 Task: Find connections with filter location Khāpa with filter topic #productmanagementwith filter profile language German with filter current company Boston Consulting Group (BCG) with filter school G. Pulla Reddy Engineering College with filter industry Space Research and Technology with filter service category Immigration Law with filter keywords title Carpenter
Action: Mouse moved to (268, 193)
Screenshot: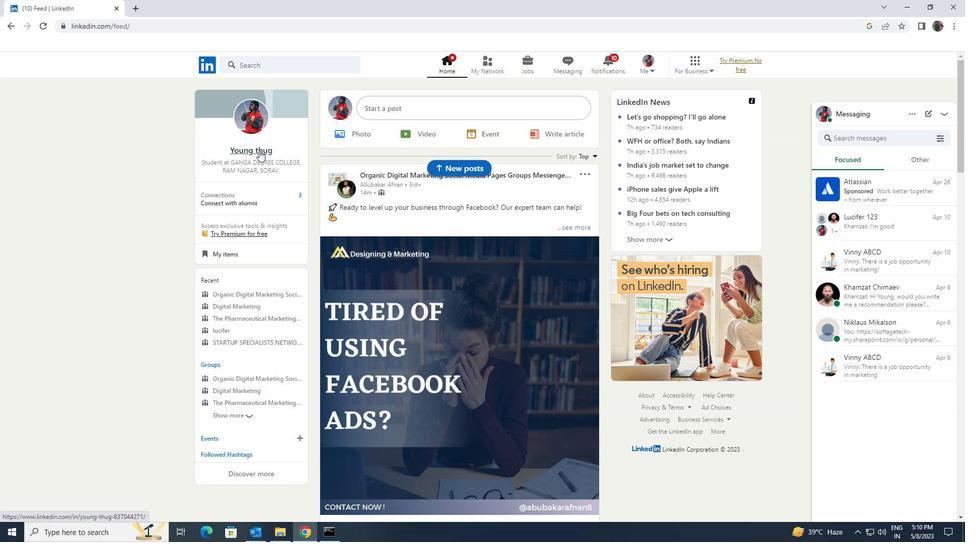 
Action: Mouse pressed left at (268, 193)
Screenshot: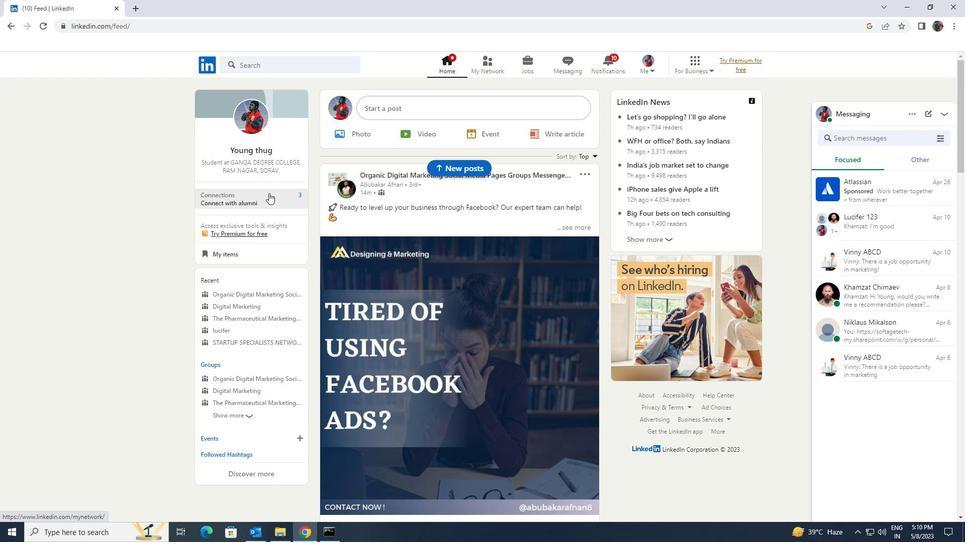 
Action: Mouse moved to (258, 120)
Screenshot: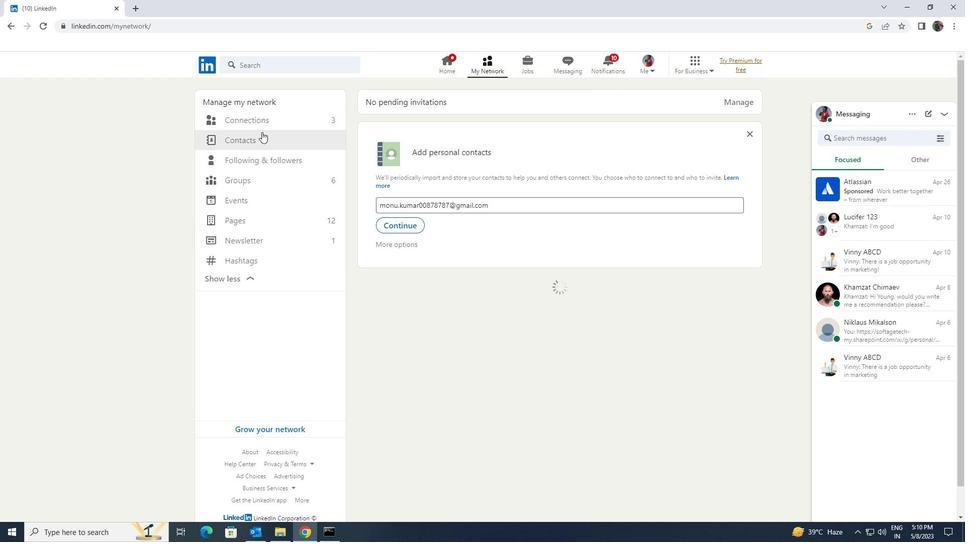 
Action: Mouse pressed left at (258, 120)
Screenshot: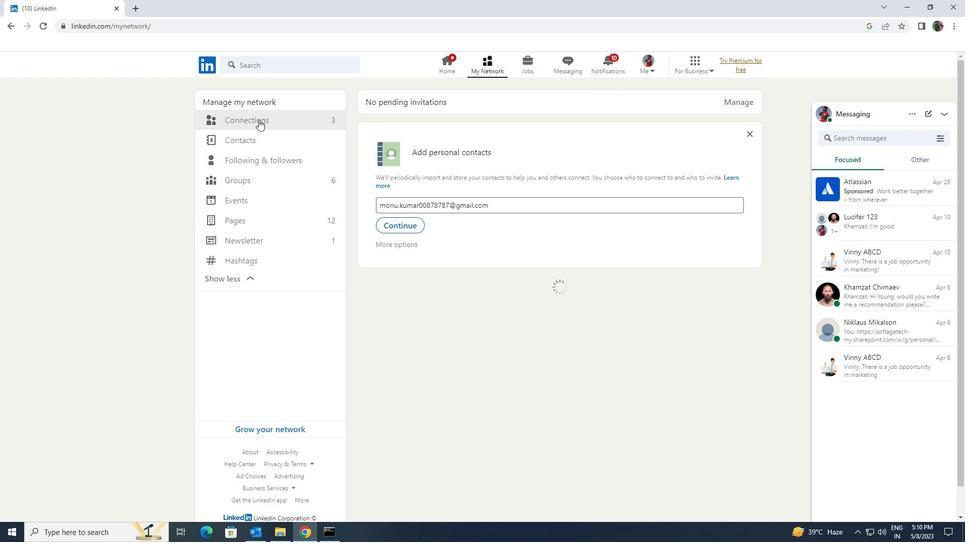 
Action: Mouse moved to (559, 124)
Screenshot: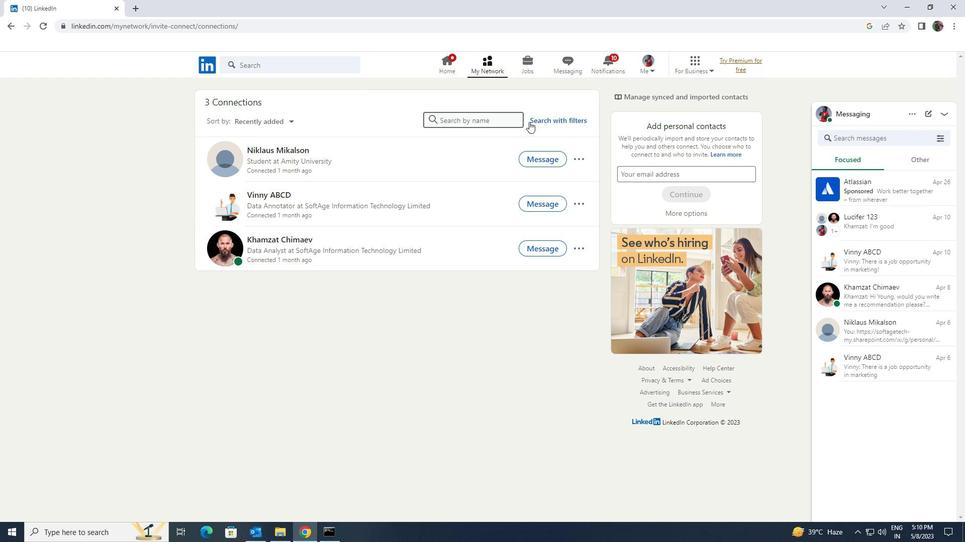
Action: Mouse pressed left at (559, 124)
Screenshot: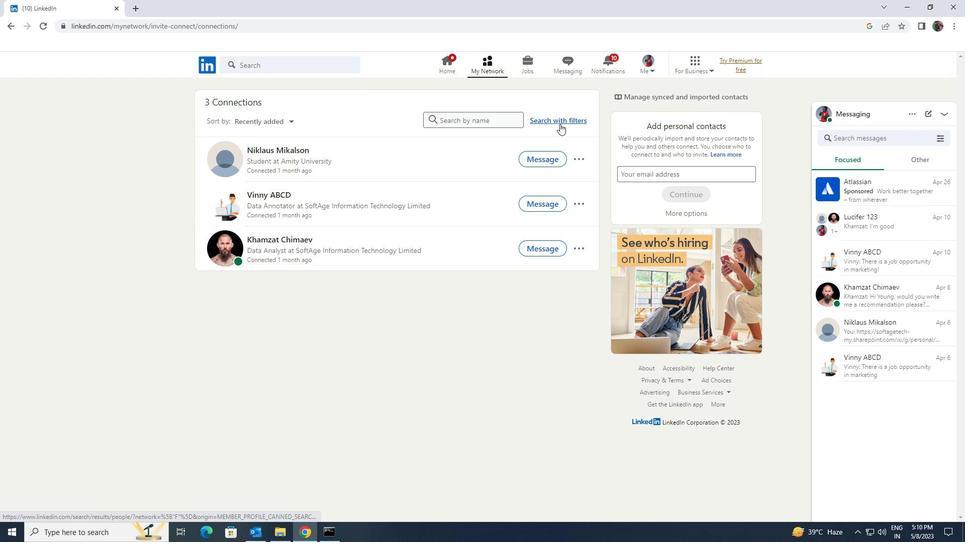 
Action: Mouse moved to (515, 93)
Screenshot: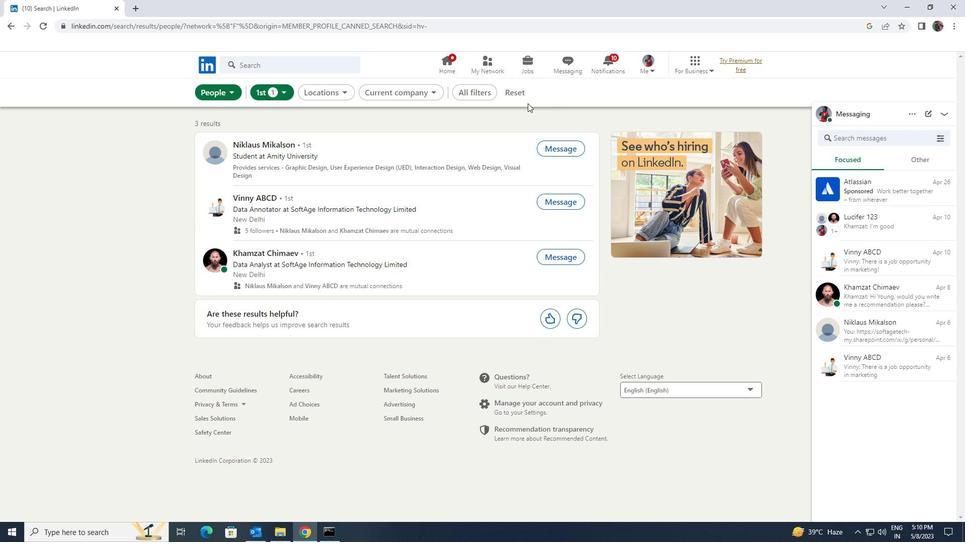 
Action: Mouse pressed left at (515, 93)
Screenshot: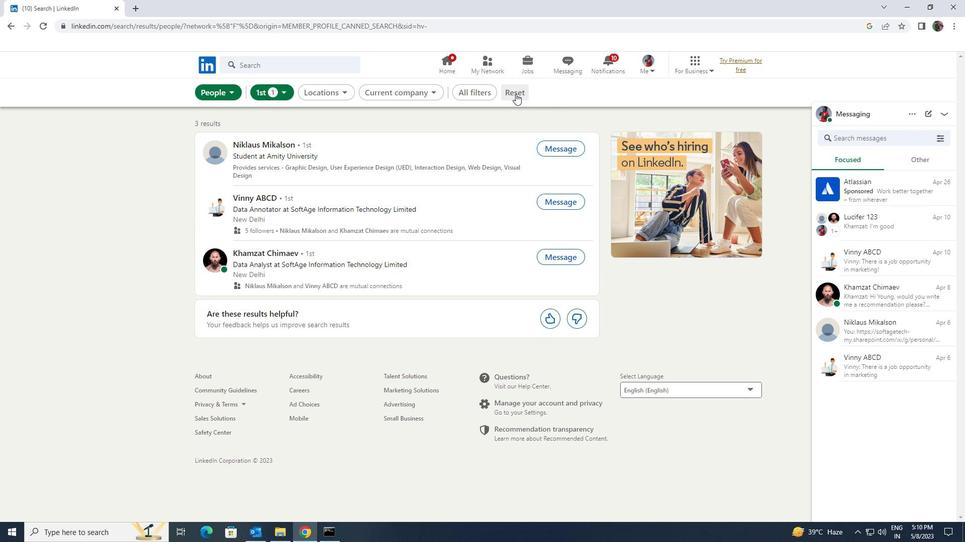 
Action: Mouse moved to (491, 92)
Screenshot: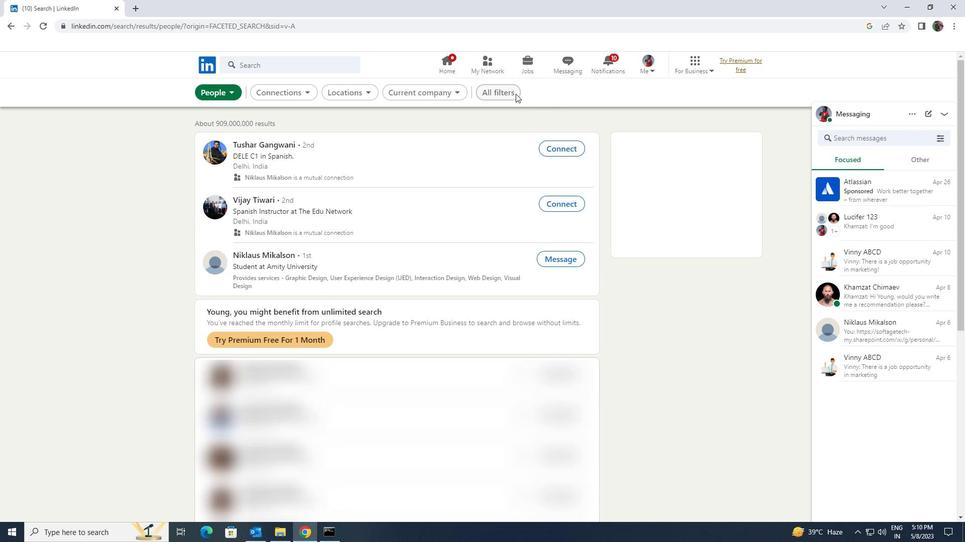 
Action: Mouse pressed left at (491, 92)
Screenshot: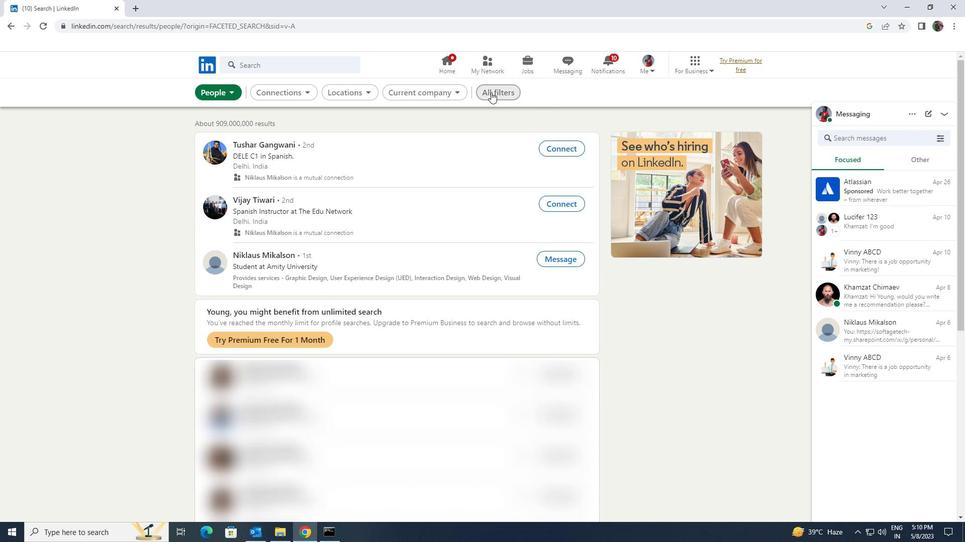 
Action: Mouse moved to (832, 389)
Screenshot: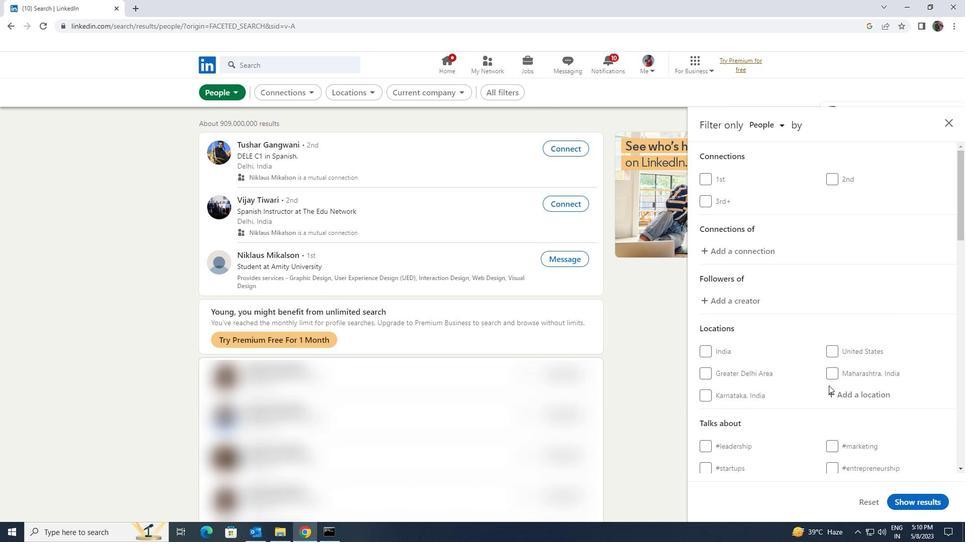 
Action: Mouse pressed left at (832, 389)
Screenshot: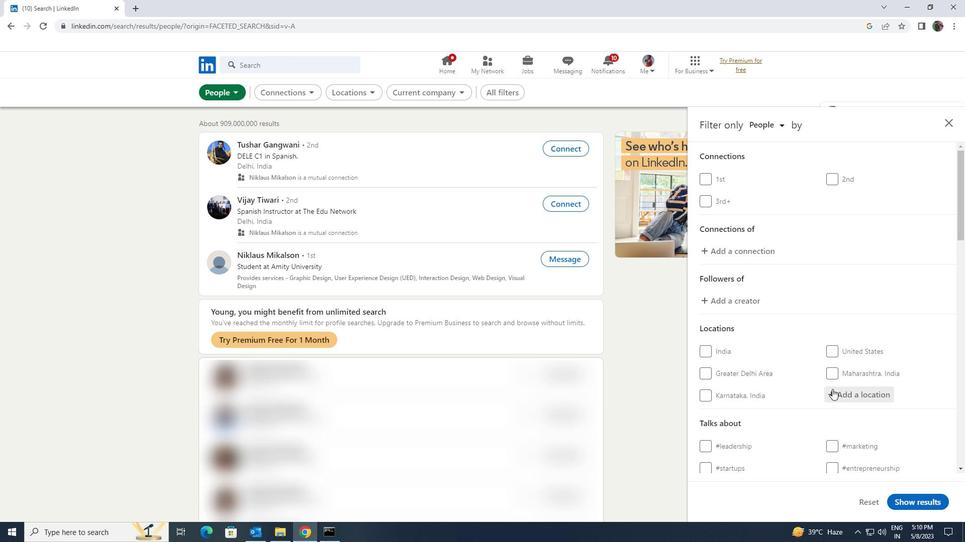 
Action: Mouse moved to (820, 380)
Screenshot: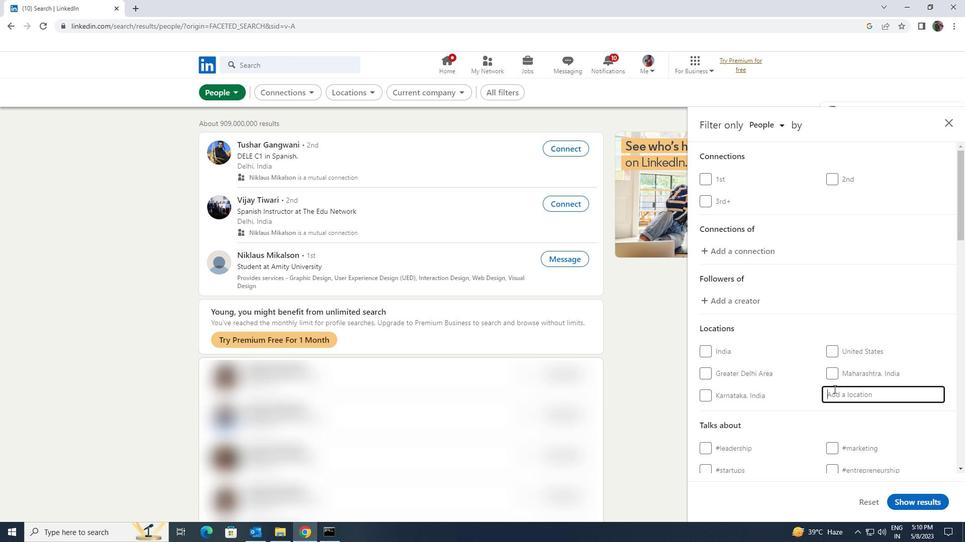 
Action: Key pressed <Key.shift><Key.shift><Key.shift><Key.shift><Key.shift><Key.shift>KHAPA
Screenshot: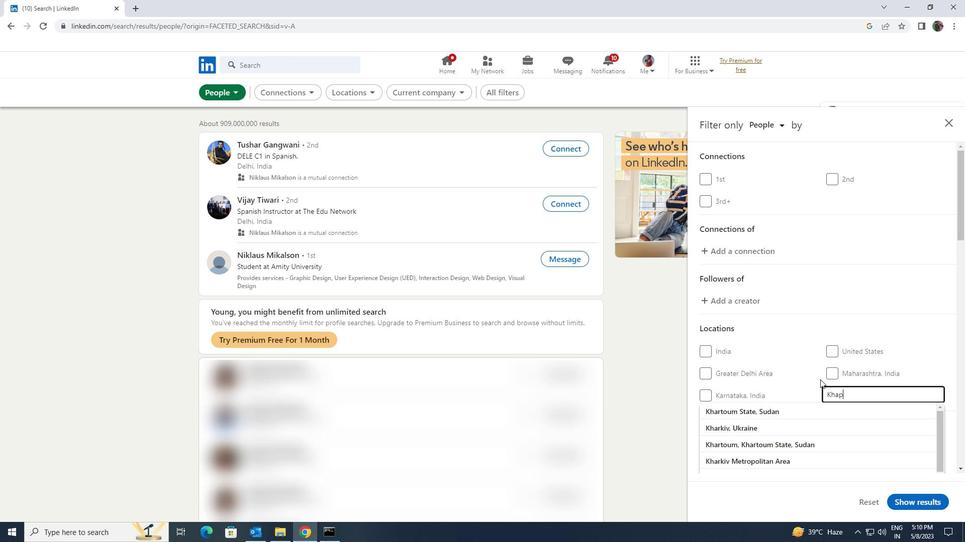 
Action: Mouse moved to (817, 403)
Screenshot: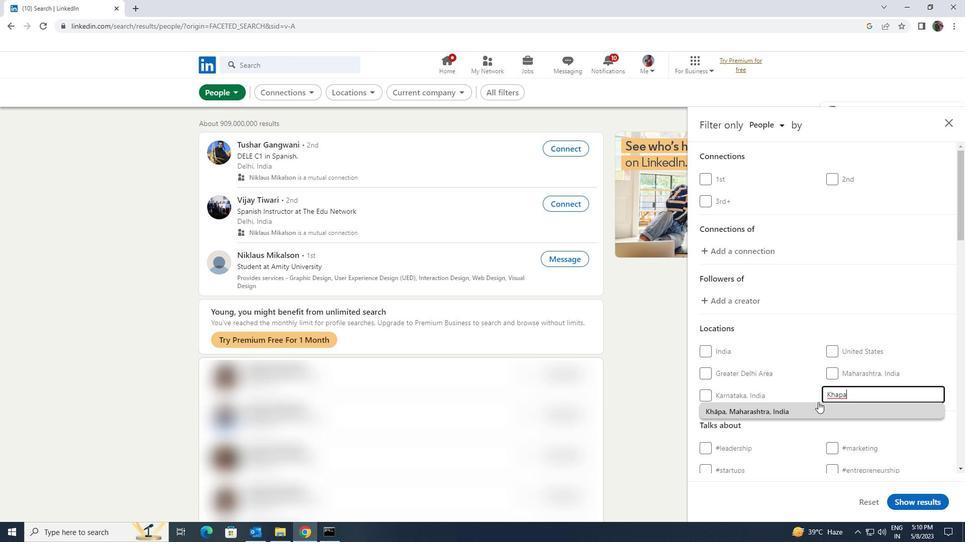 
Action: Mouse pressed left at (817, 403)
Screenshot: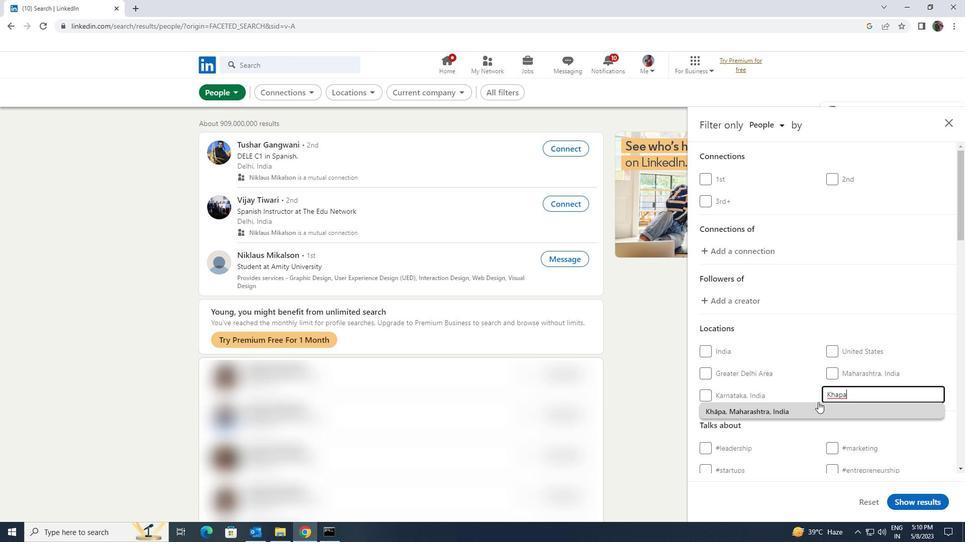 
Action: Mouse scrolled (817, 403) with delta (0, 0)
Screenshot: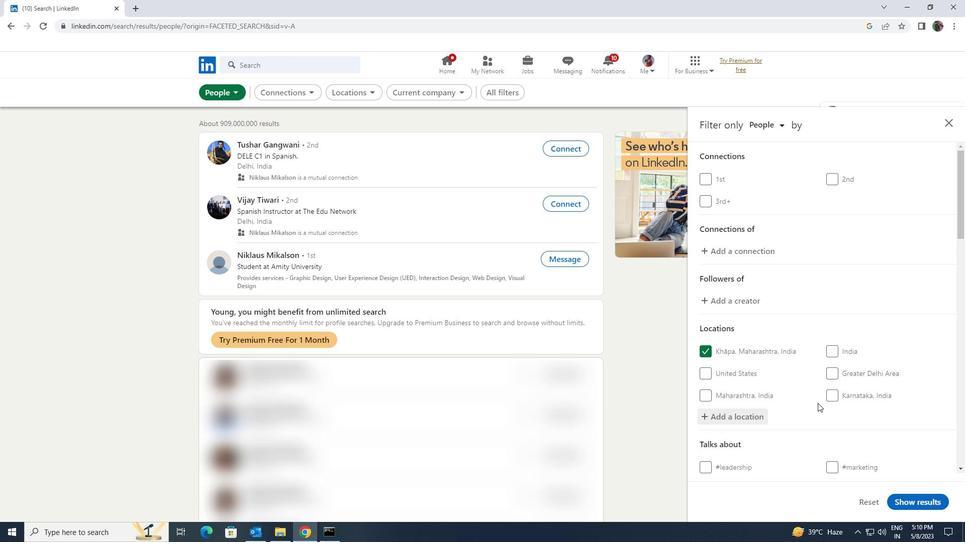 
Action: Mouse scrolled (817, 403) with delta (0, 0)
Screenshot: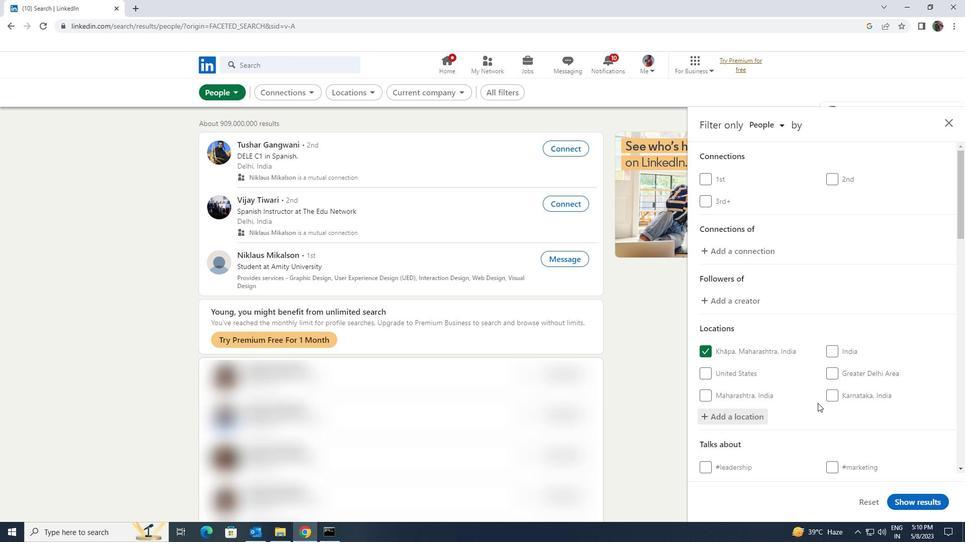 
Action: Mouse moved to (829, 407)
Screenshot: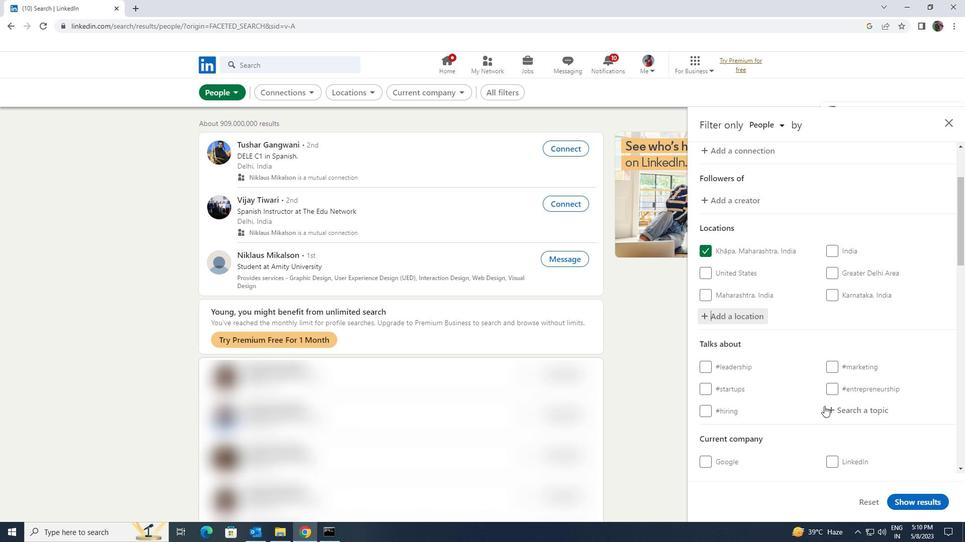 
Action: Mouse pressed left at (829, 407)
Screenshot: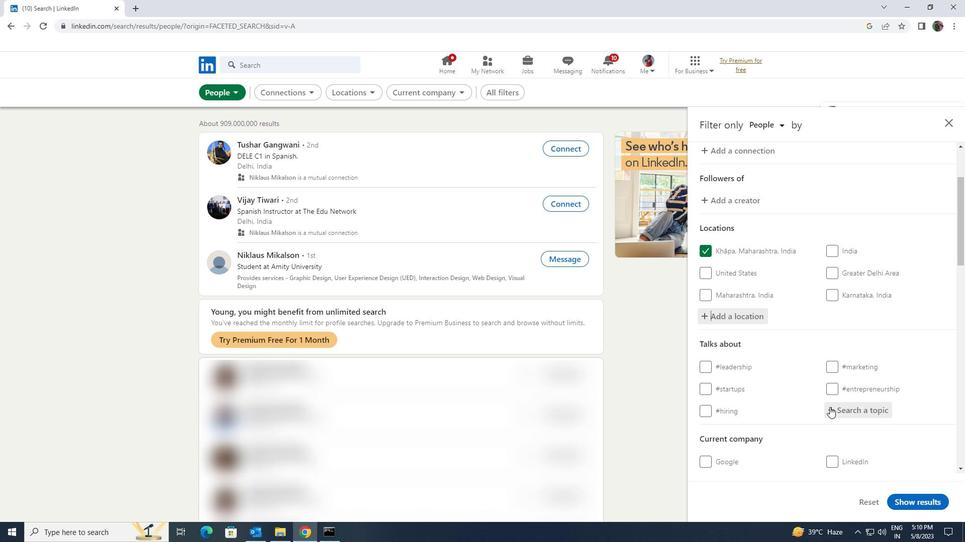 
Action: Key pressed <Key.shift><Key.shift><Key.shift><Key.shift><Key.shift><Key.shift><Key.shift>PRODUCTMNA<Key.backspace><Key.backspace>
Screenshot: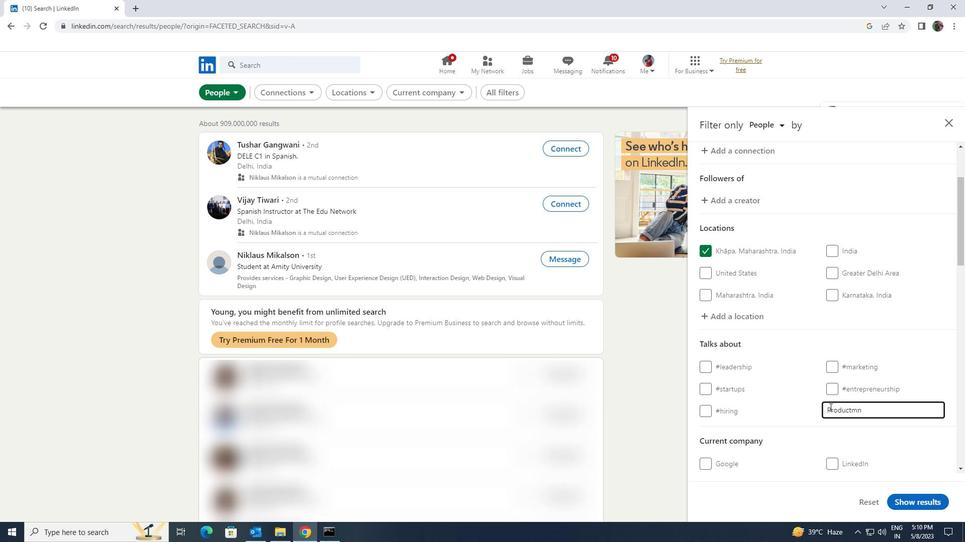 
Action: Mouse moved to (821, 418)
Screenshot: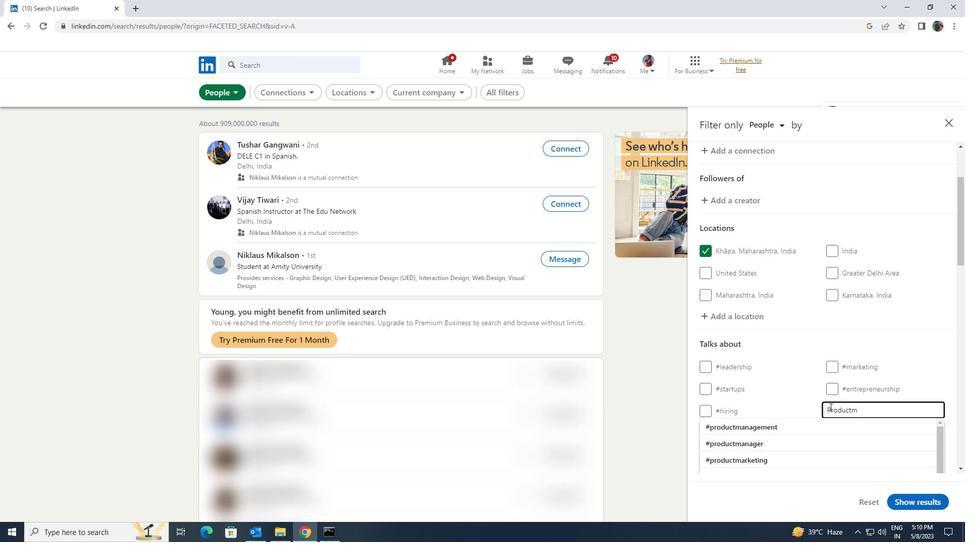 
Action: Mouse pressed left at (821, 418)
Screenshot: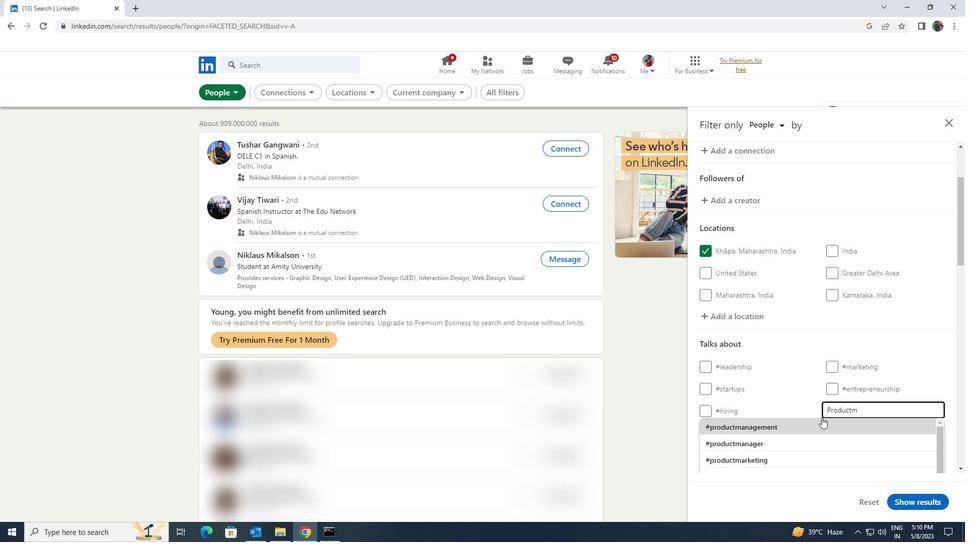 
Action: Mouse scrolled (821, 417) with delta (0, 0)
Screenshot: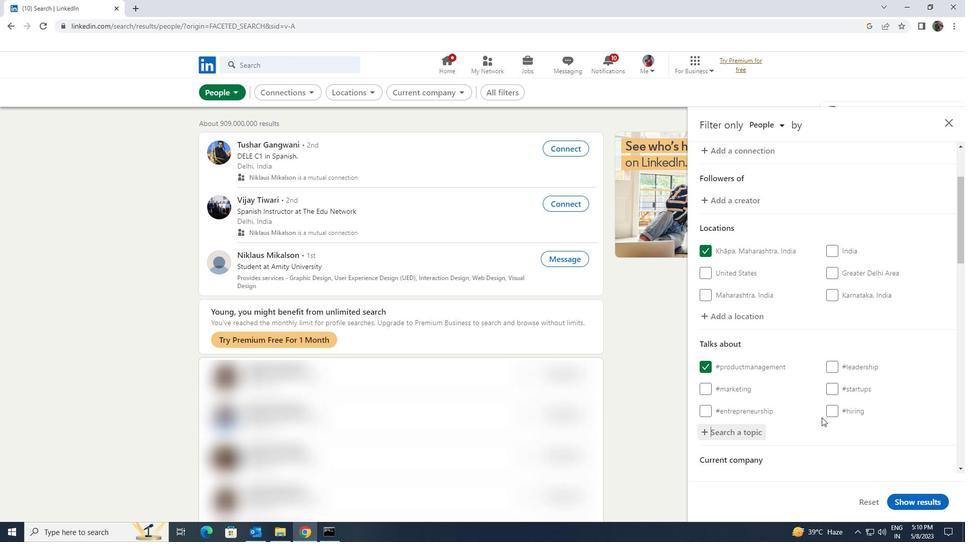 
Action: Mouse scrolled (821, 417) with delta (0, 0)
Screenshot: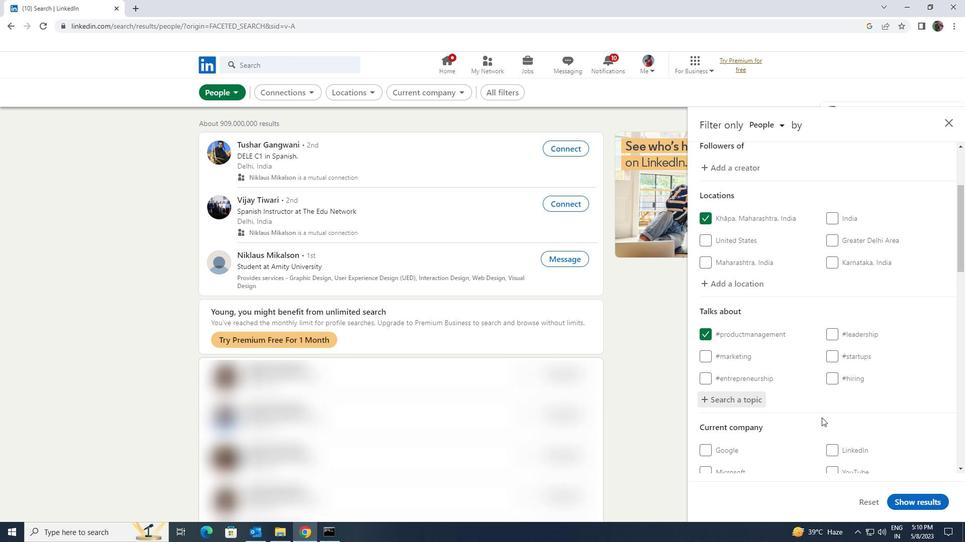 
Action: Mouse scrolled (821, 417) with delta (0, 0)
Screenshot: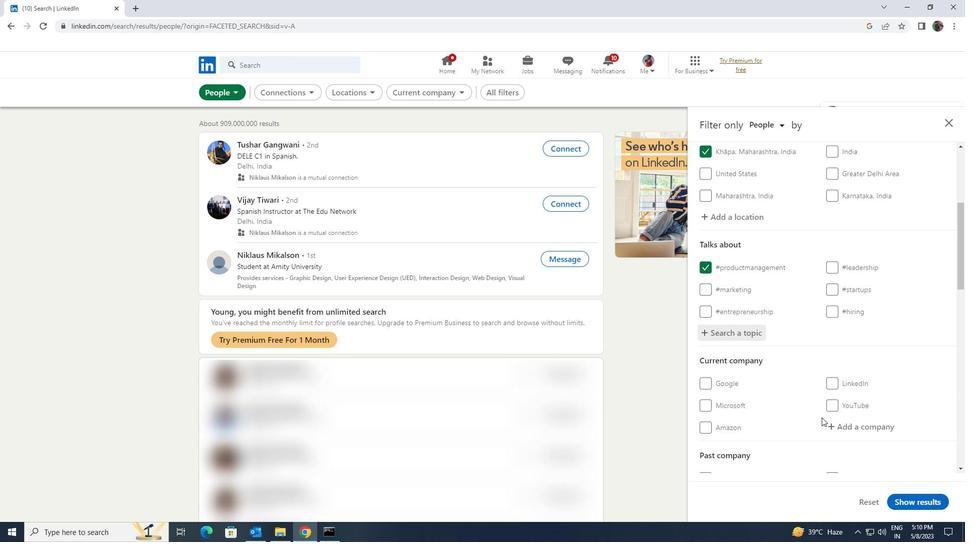 
Action: Mouse scrolled (821, 417) with delta (0, 0)
Screenshot: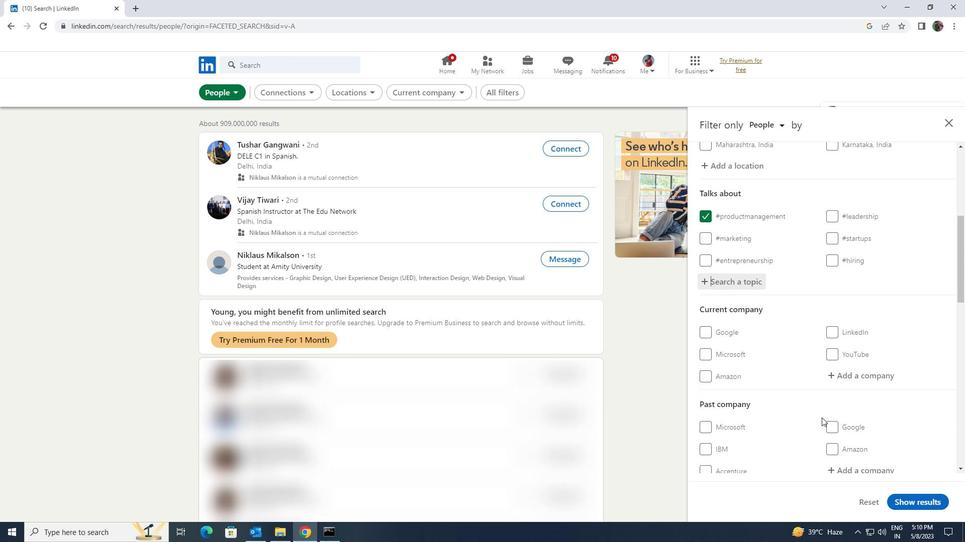 
Action: Mouse scrolled (821, 417) with delta (0, 0)
Screenshot: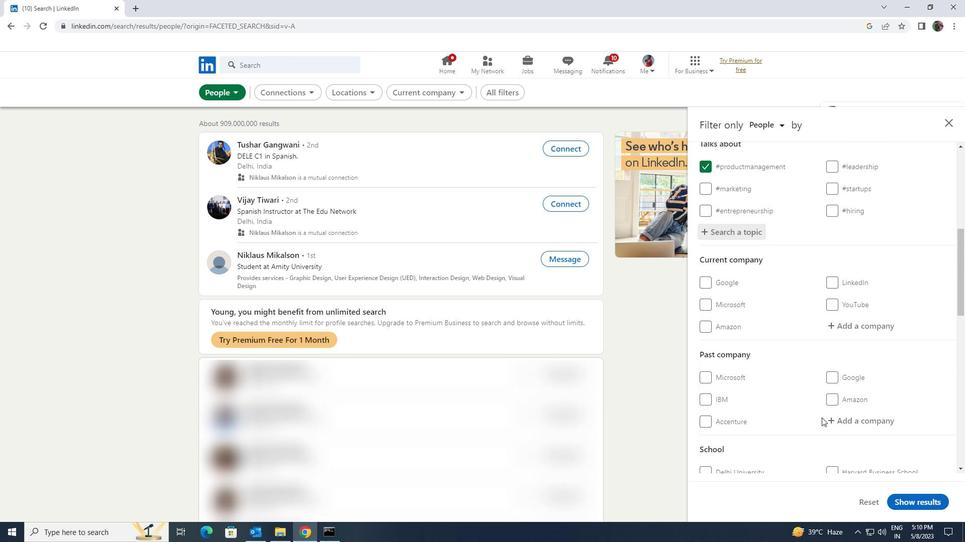 
Action: Mouse scrolled (821, 417) with delta (0, 0)
Screenshot: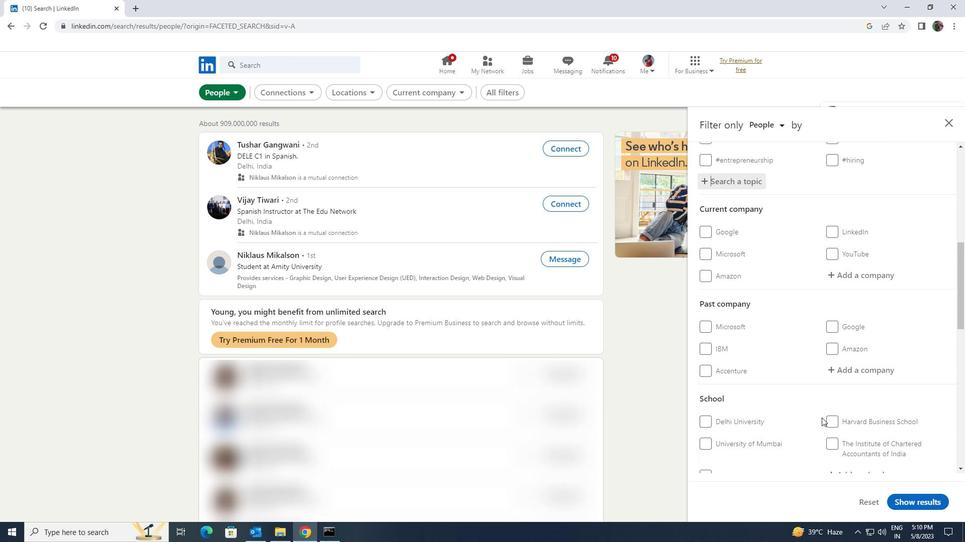 
Action: Mouse scrolled (821, 417) with delta (0, 0)
Screenshot: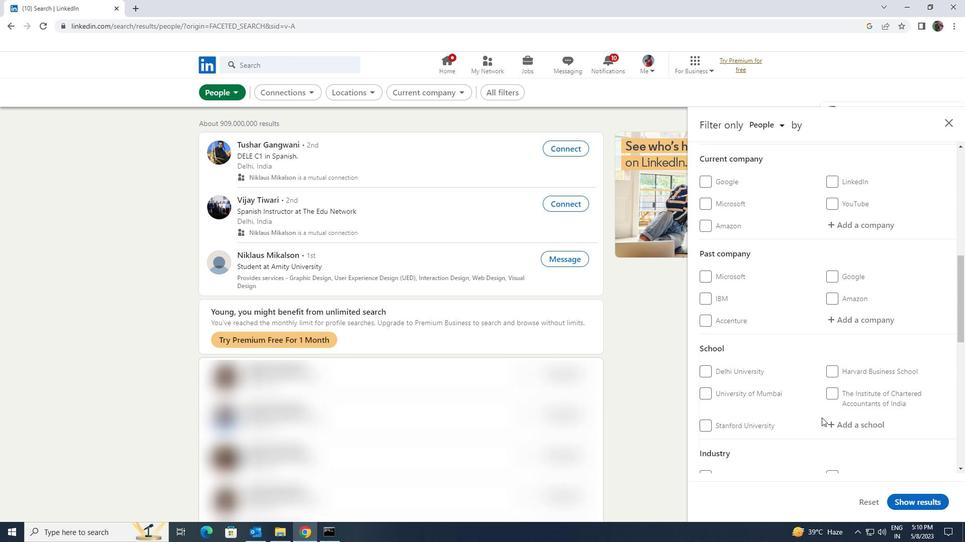 
Action: Mouse scrolled (821, 417) with delta (0, 0)
Screenshot: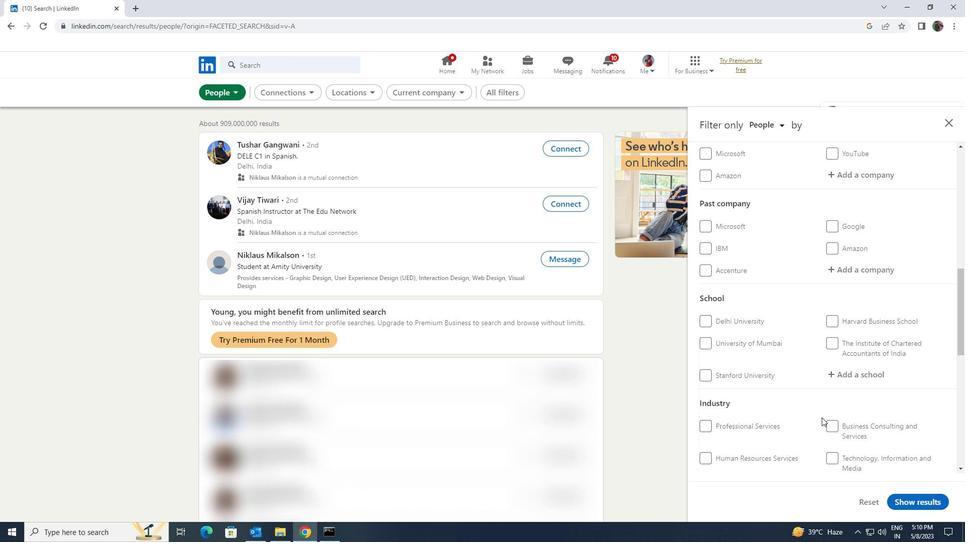
Action: Mouse scrolled (821, 417) with delta (0, 0)
Screenshot: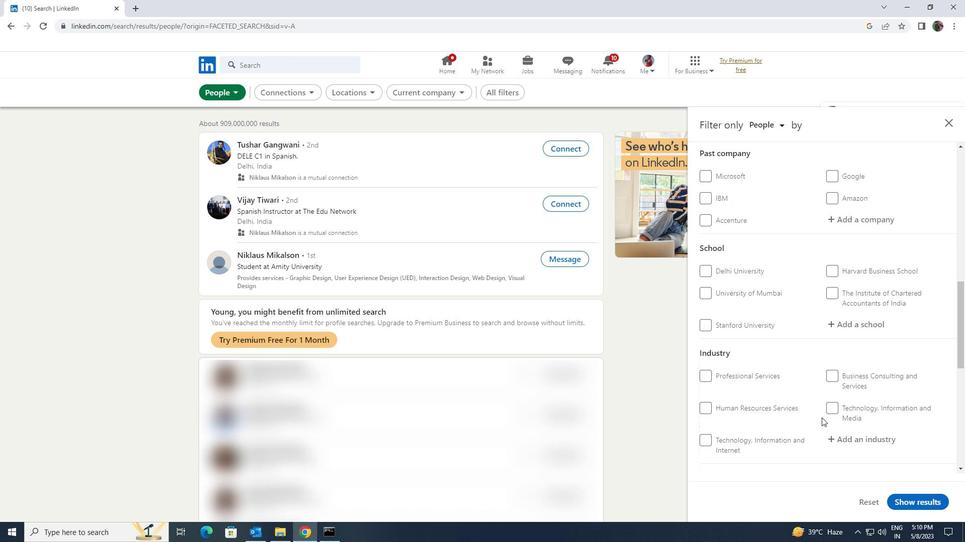 
Action: Mouse scrolled (821, 417) with delta (0, 0)
Screenshot: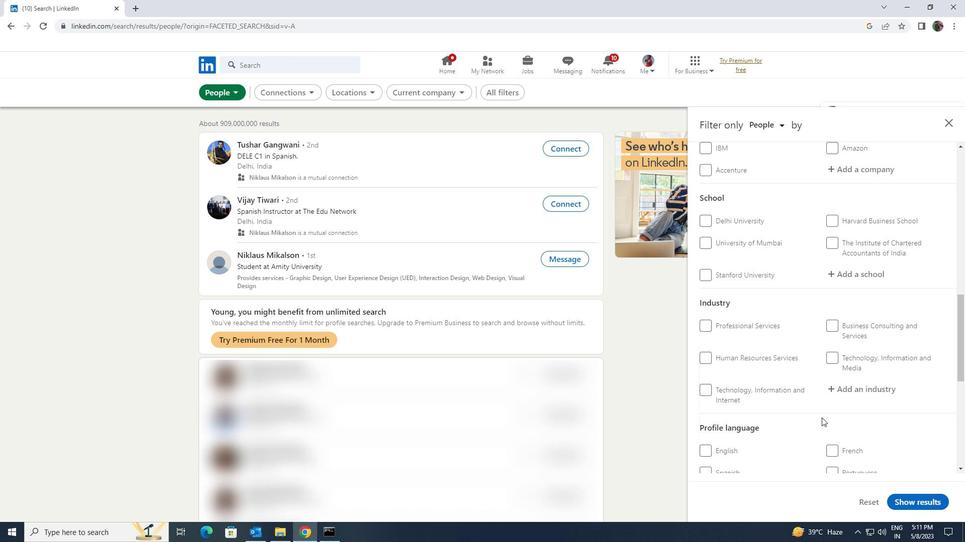 
Action: Mouse moved to (734, 444)
Screenshot: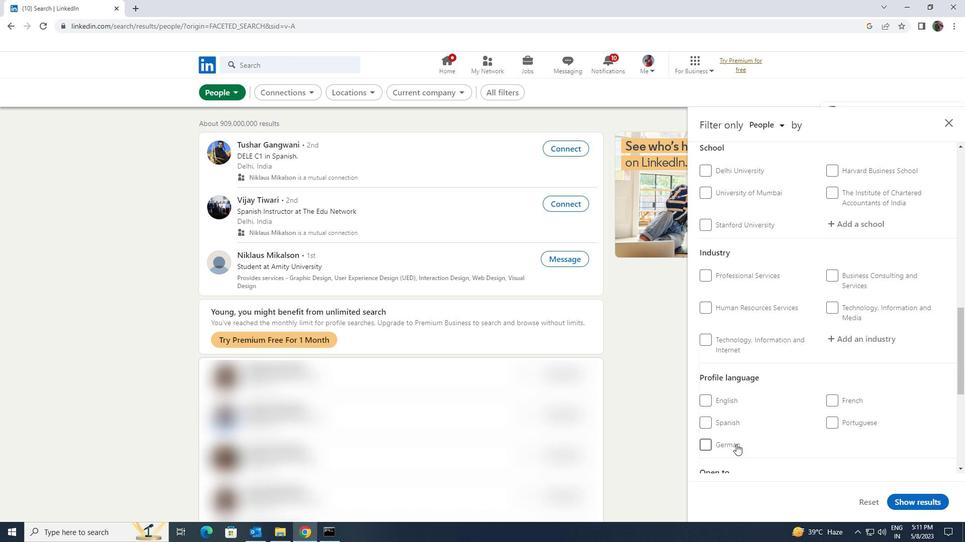 
Action: Mouse pressed left at (734, 444)
Screenshot: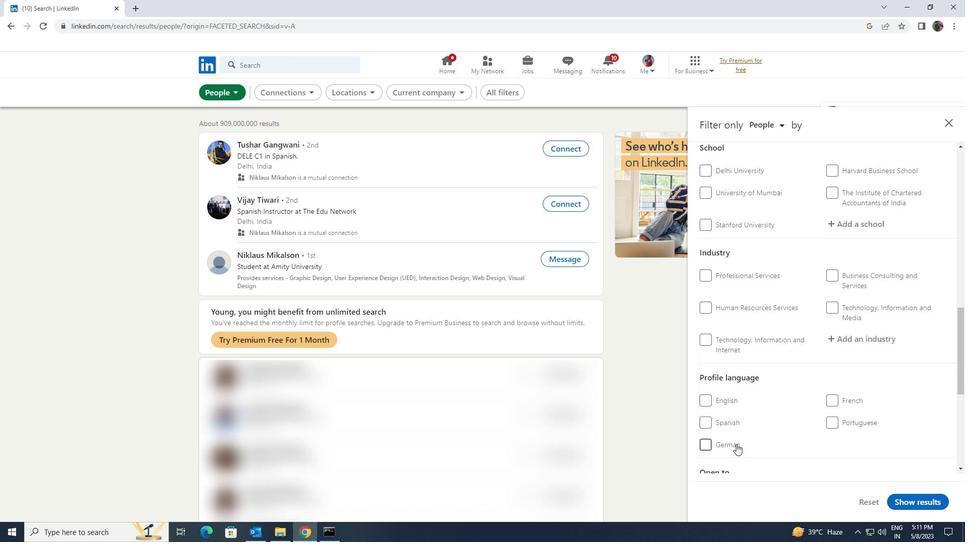 
Action: Mouse moved to (783, 440)
Screenshot: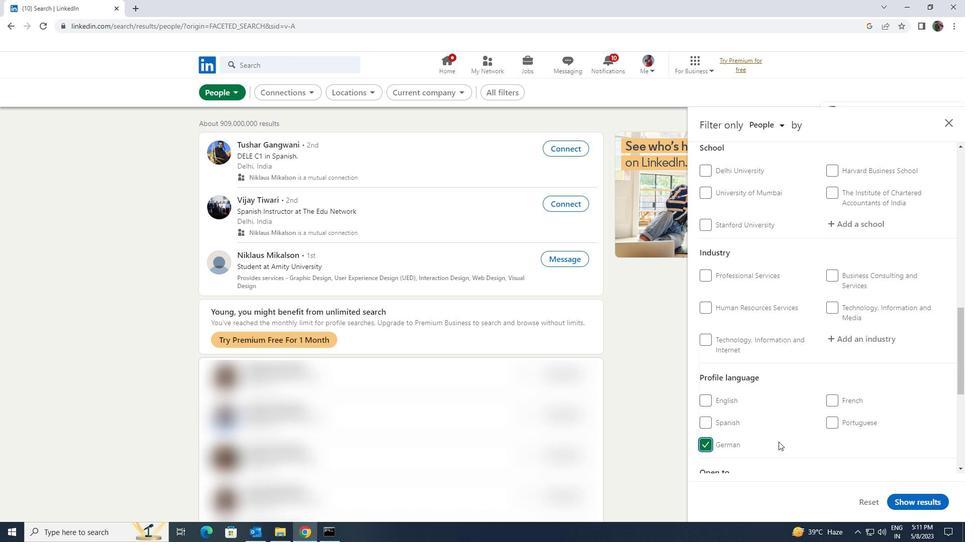 
Action: Mouse scrolled (783, 441) with delta (0, 0)
Screenshot: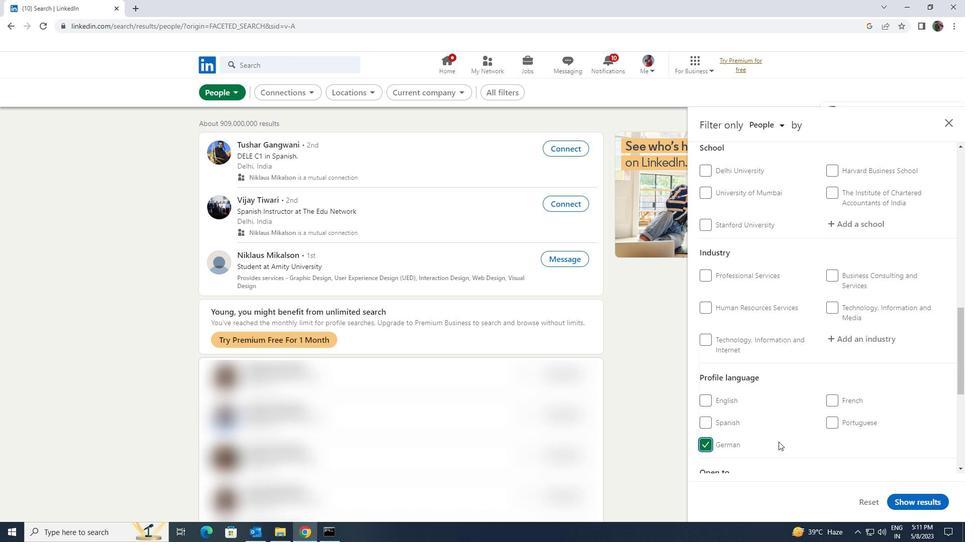 
Action: Mouse scrolled (783, 441) with delta (0, 0)
Screenshot: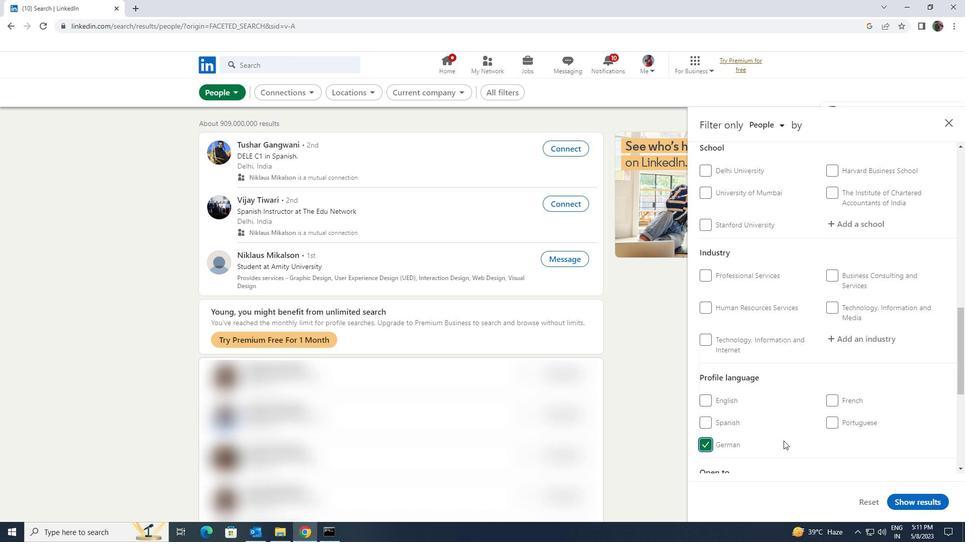 
Action: Mouse scrolled (783, 441) with delta (0, 0)
Screenshot: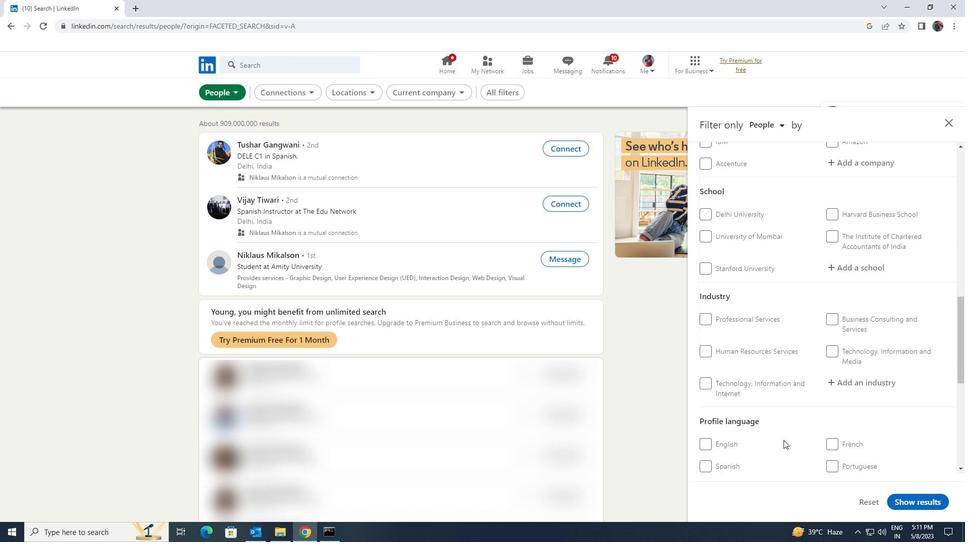 
Action: Mouse scrolled (783, 441) with delta (0, 0)
Screenshot: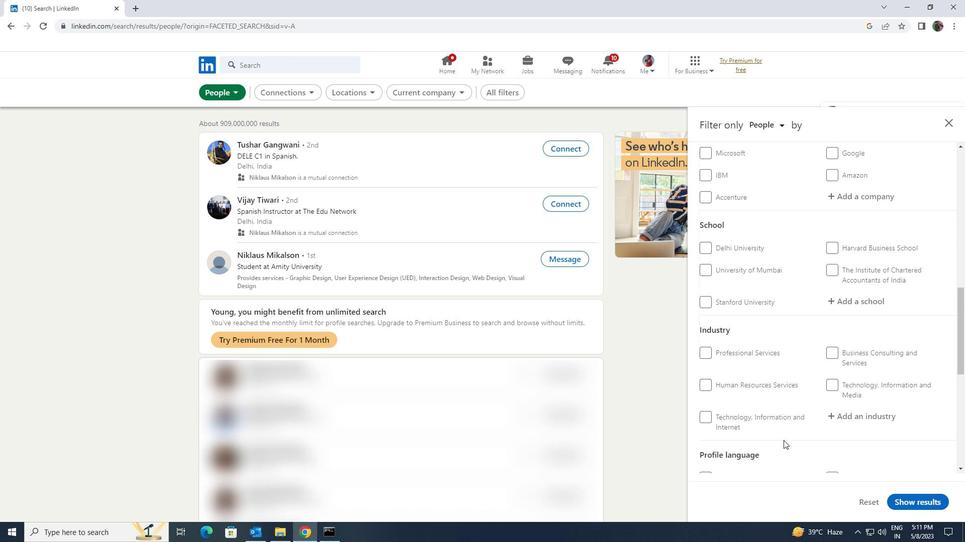 
Action: Mouse scrolled (783, 441) with delta (0, 0)
Screenshot: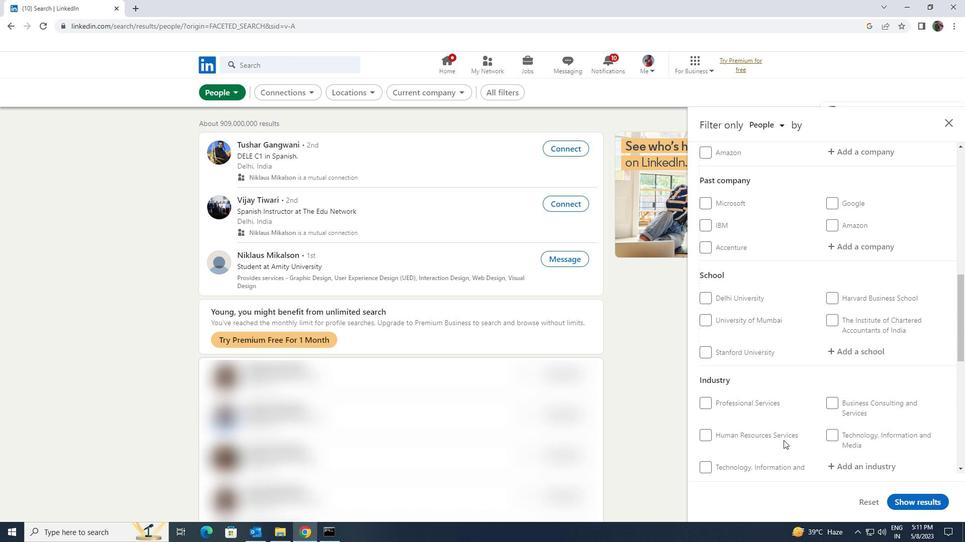 
Action: Mouse scrolled (783, 441) with delta (0, 0)
Screenshot: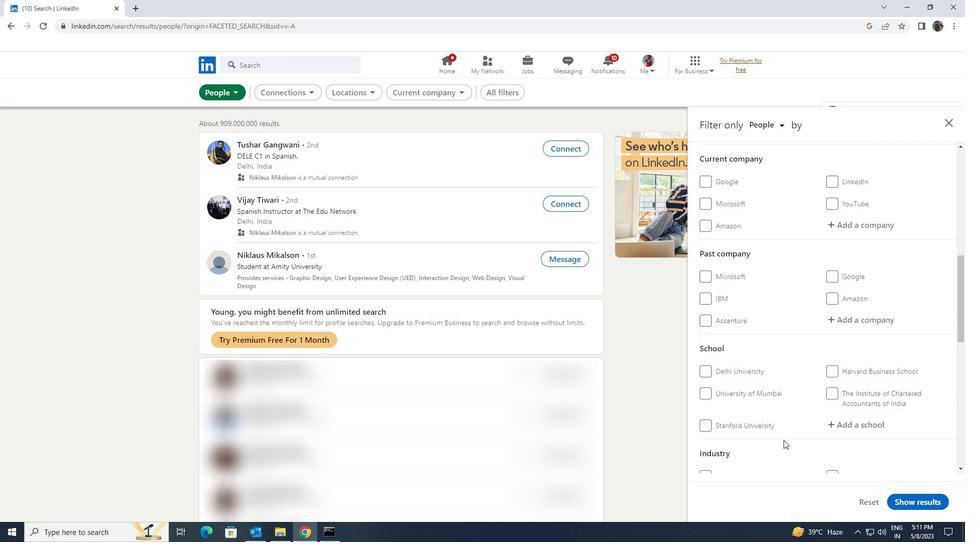 
Action: Mouse scrolled (783, 441) with delta (0, 0)
Screenshot: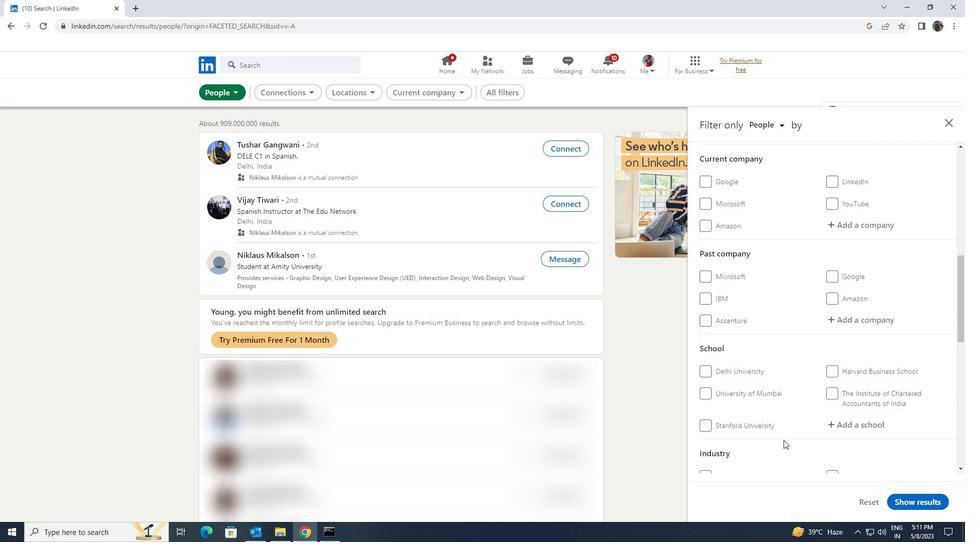 
Action: Mouse scrolled (783, 441) with delta (0, 0)
Screenshot: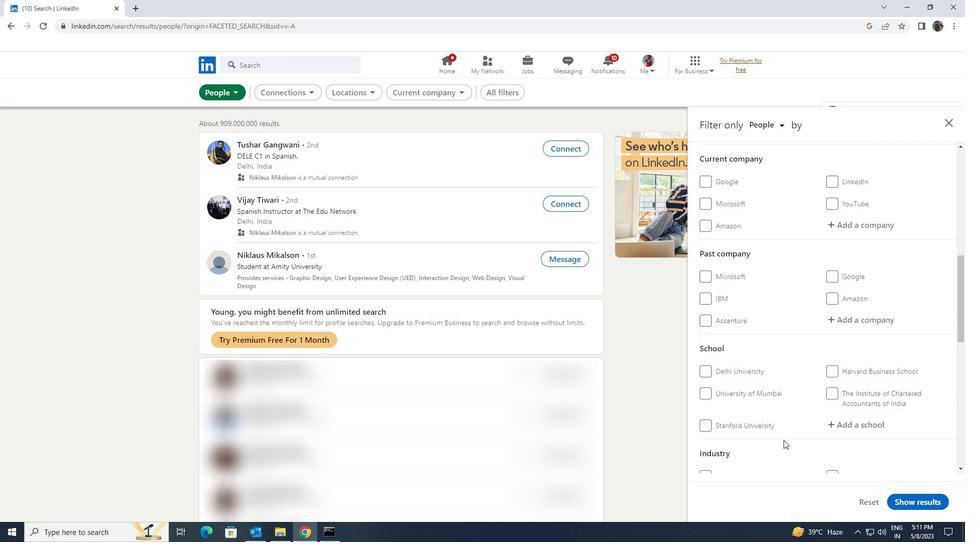 
Action: Mouse moved to (800, 422)
Screenshot: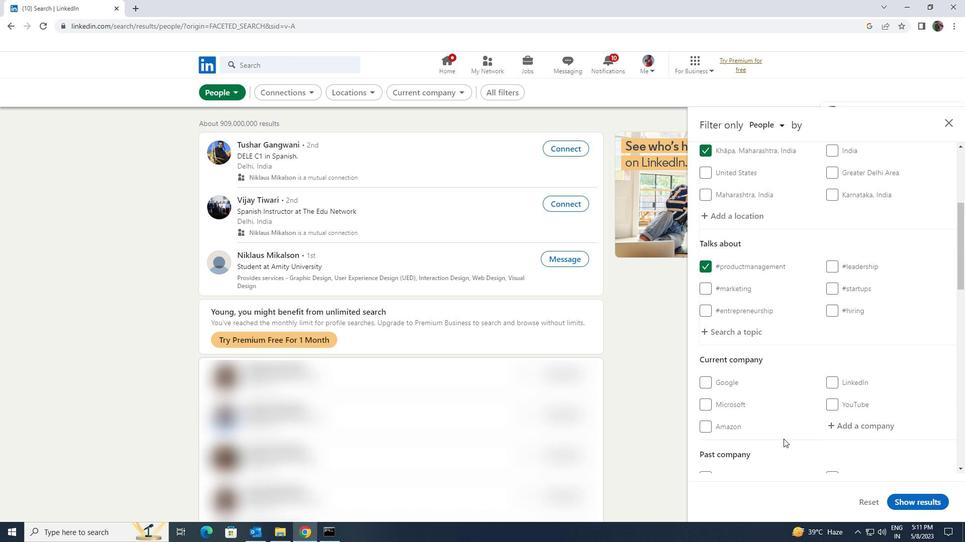 
Action: Mouse scrolled (800, 422) with delta (0, 0)
Screenshot: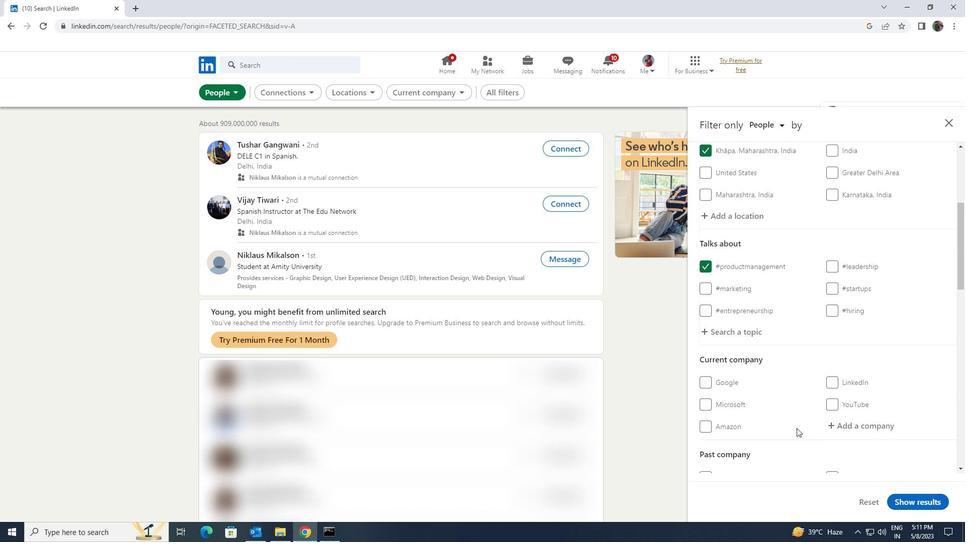 
Action: Mouse moved to (832, 376)
Screenshot: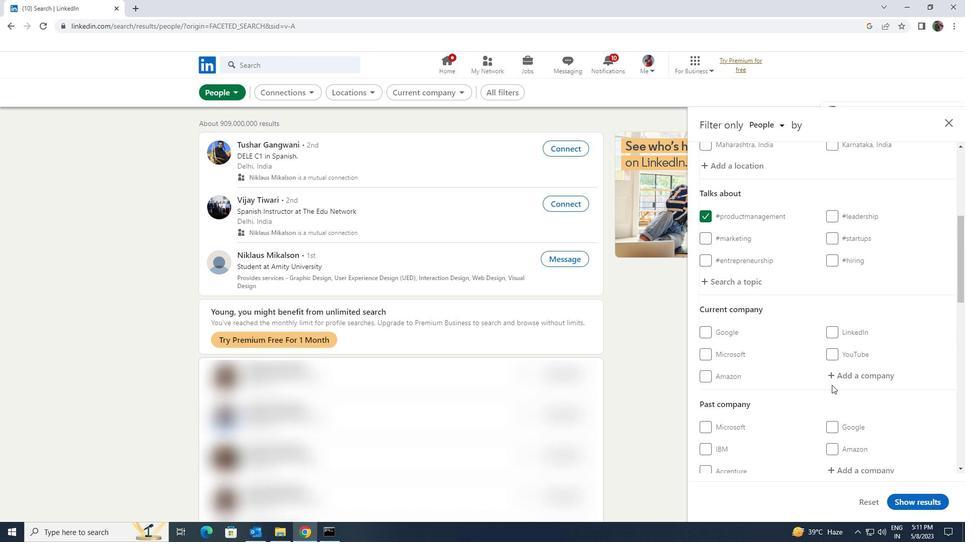 
Action: Mouse pressed left at (832, 376)
Screenshot: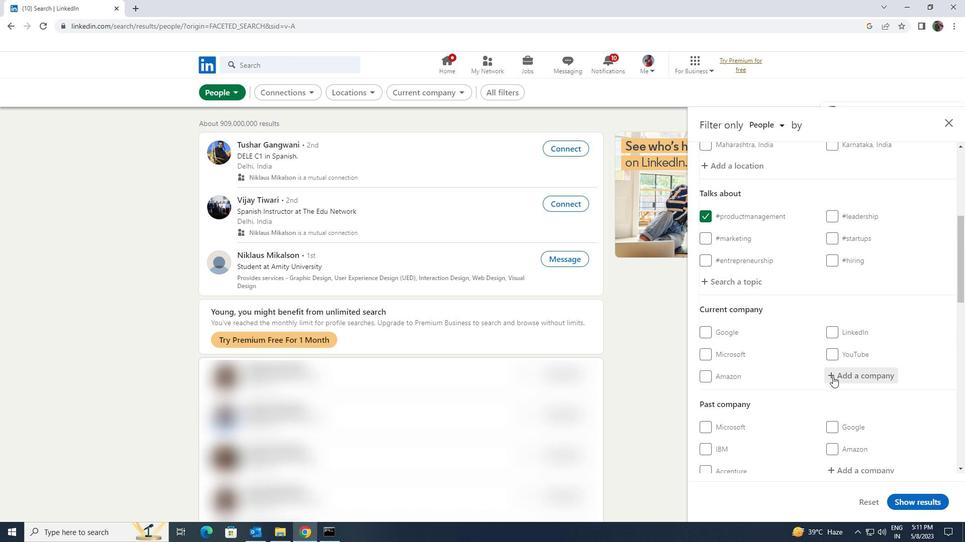 
Action: Key pressed <Key.shift><Key.shift><Key.shift><Key.shift><Key.shift><Key.shift><Key.shift><Key.shift><Key.shift><Key.shift><Key.shift><Key.shift><Key.shift><Key.shift><Key.shift><Key.shift><Key.shift><Key.shift><Key.shift><Key.shift><Key.shift><Key.shift><Key.shift><Key.shift>BOSTON<Key.space><Key.shift>CONSUL
Screenshot: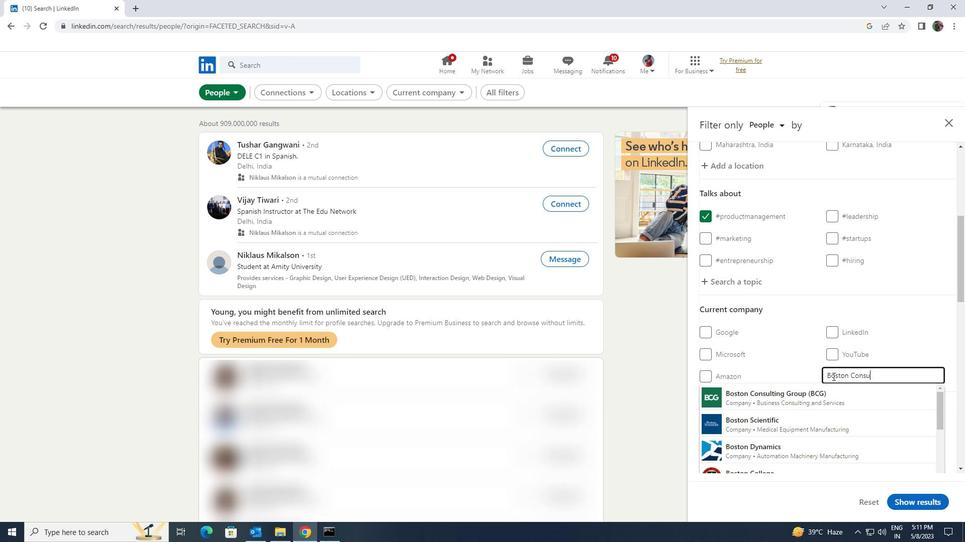 
Action: Mouse moved to (833, 390)
Screenshot: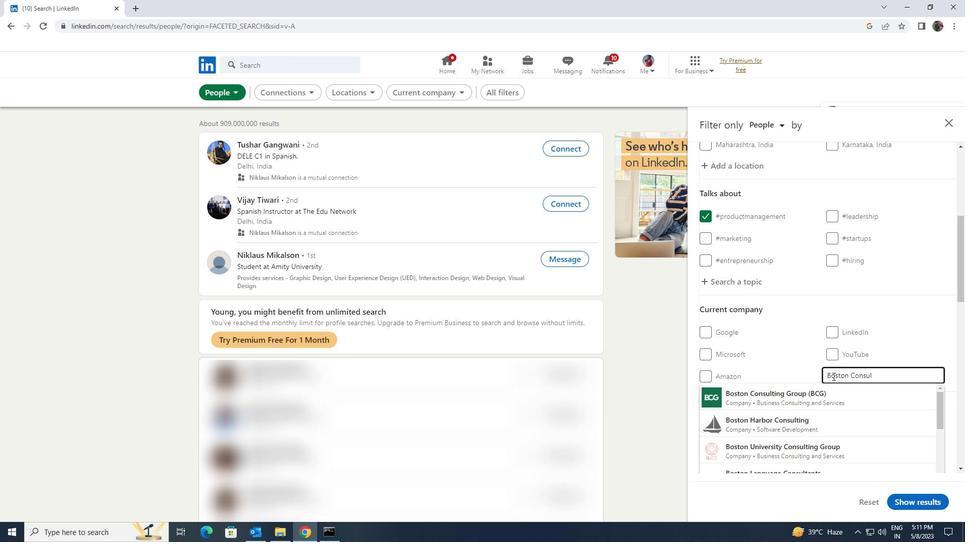 
Action: Mouse pressed left at (833, 390)
Screenshot: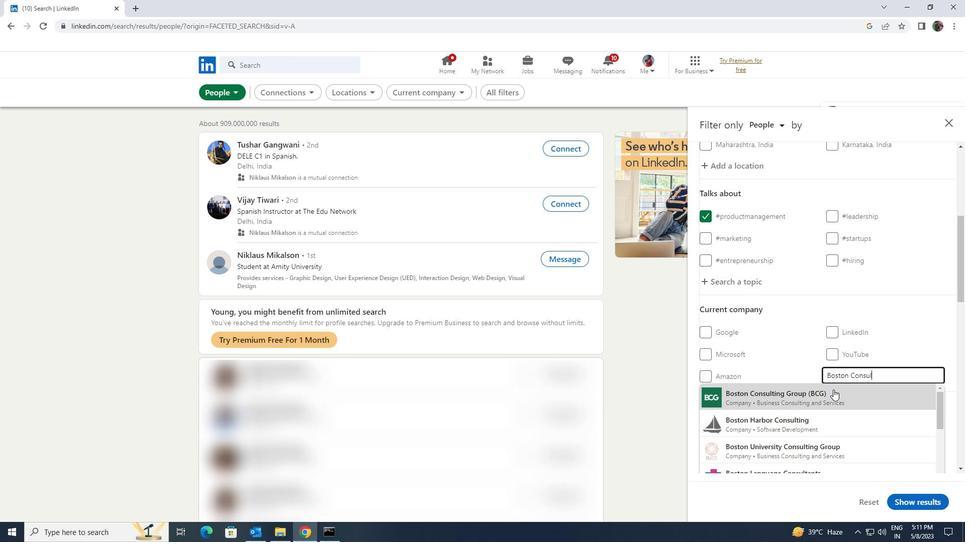
Action: Mouse moved to (830, 392)
Screenshot: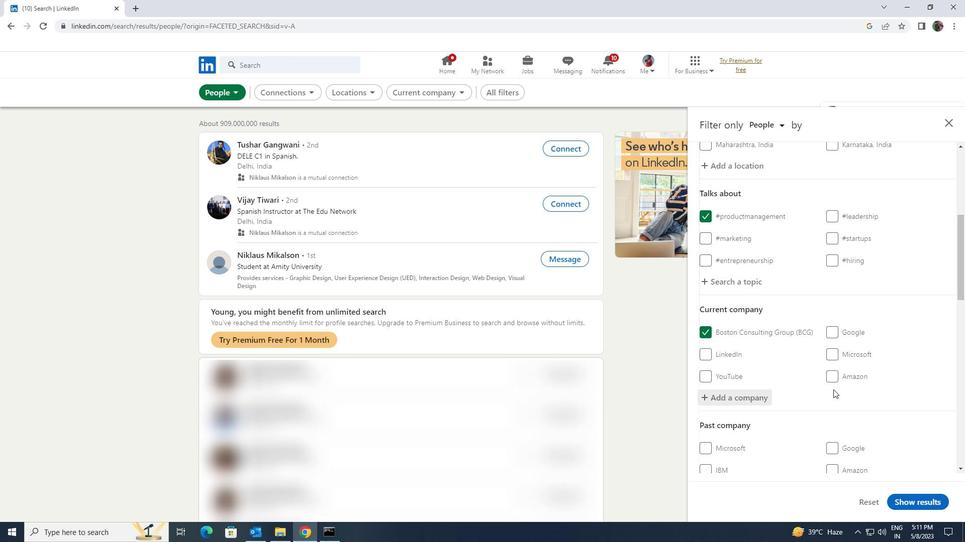 
Action: Mouse scrolled (830, 391) with delta (0, 0)
Screenshot: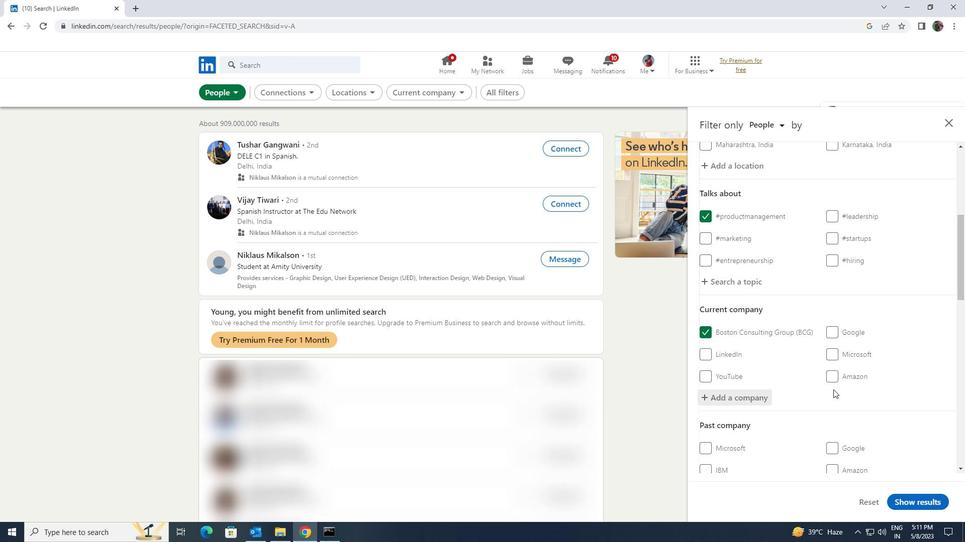 
Action: Mouse moved to (824, 396)
Screenshot: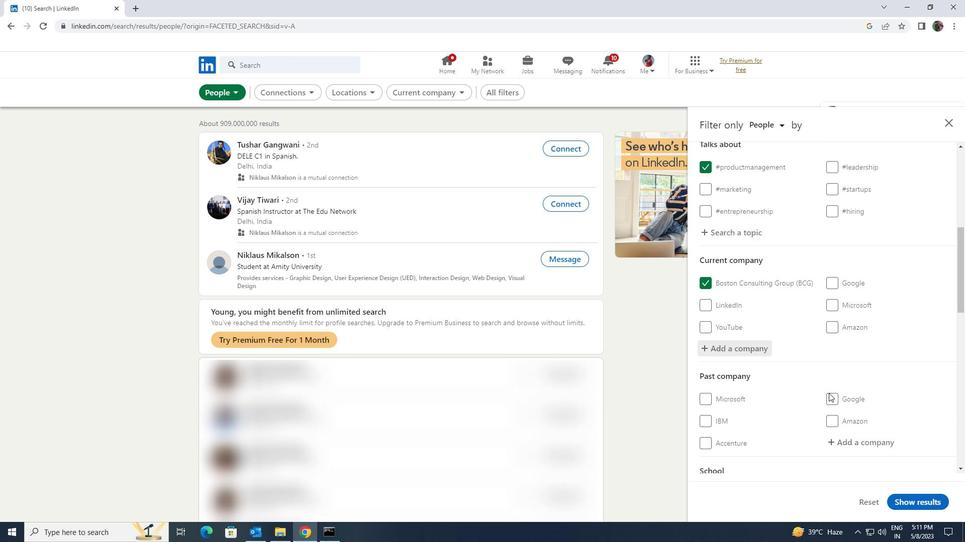 
Action: Mouse scrolled (824, 395) with delta (0, 0)
Screenshot: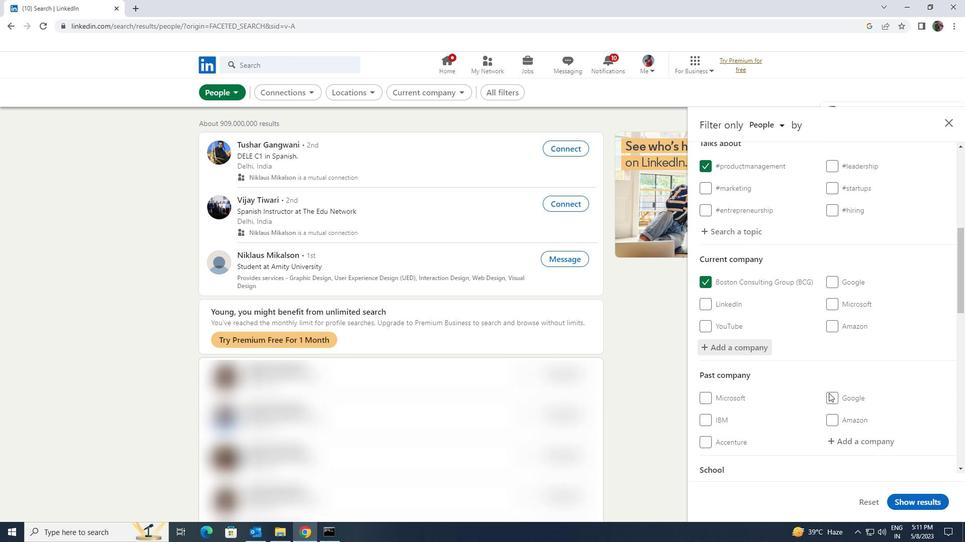 
Action: Mouse scrolled (824, 395) with delta (0, 0)
Screenshot: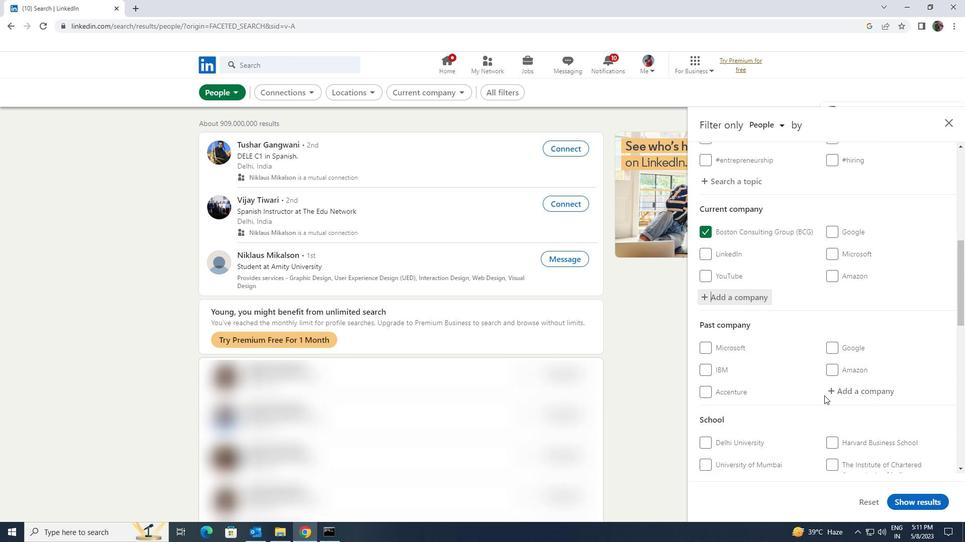
Action: Mouse scrolled (824, 395) with delta (0, 0)
Screenshot: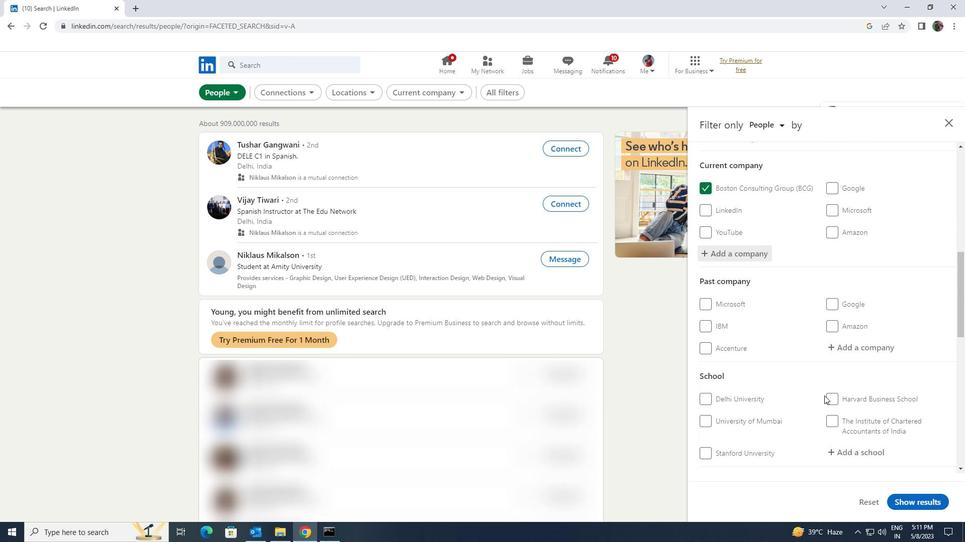 
Action: Mouse moved to (833, 397)
Screenshot: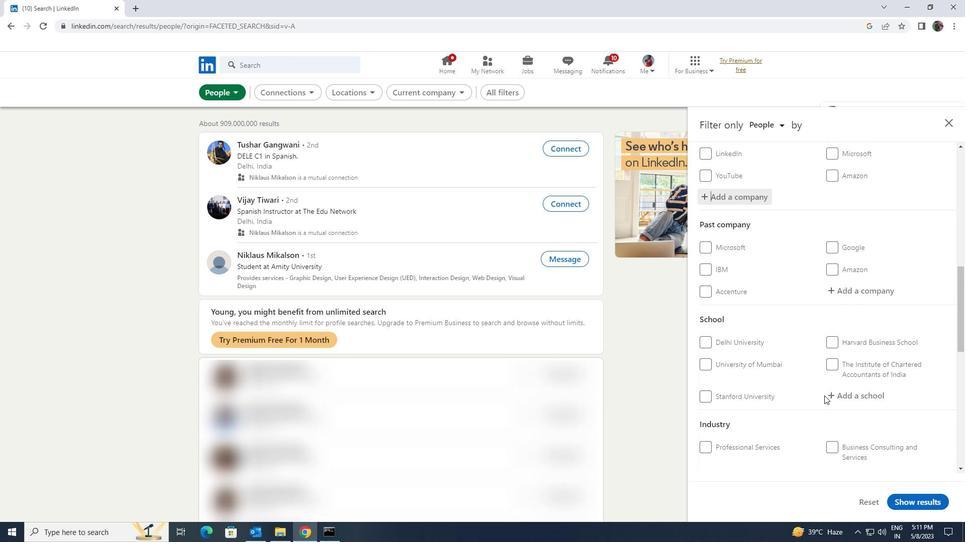 
Action: Mouse pressed left at (833, 397)
Screenshot: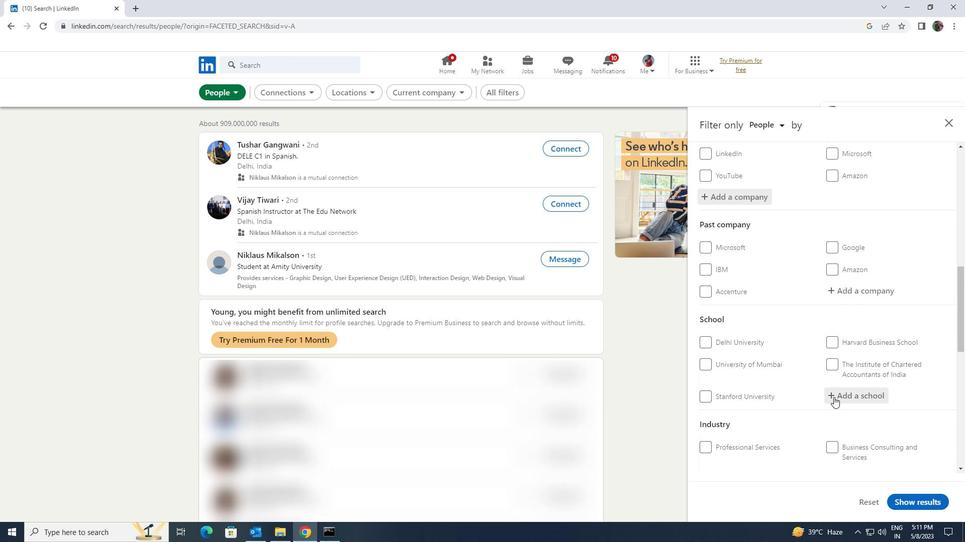 
Action: Key pressed <Key.shift><Key.shift><Key.shift><Key.shift><Key.shift><Key.shift><Key.shift><Key.shift><Key.shift><Key.shift><Key.shift><Key.shift><Key.shift>G.<Key.shift><Key.shift><Key.shift><Key.shift><Key.shift><Key.shift><Key.shift><Key.shift><Key.shift><Key.shift>PULLA
Screenshot: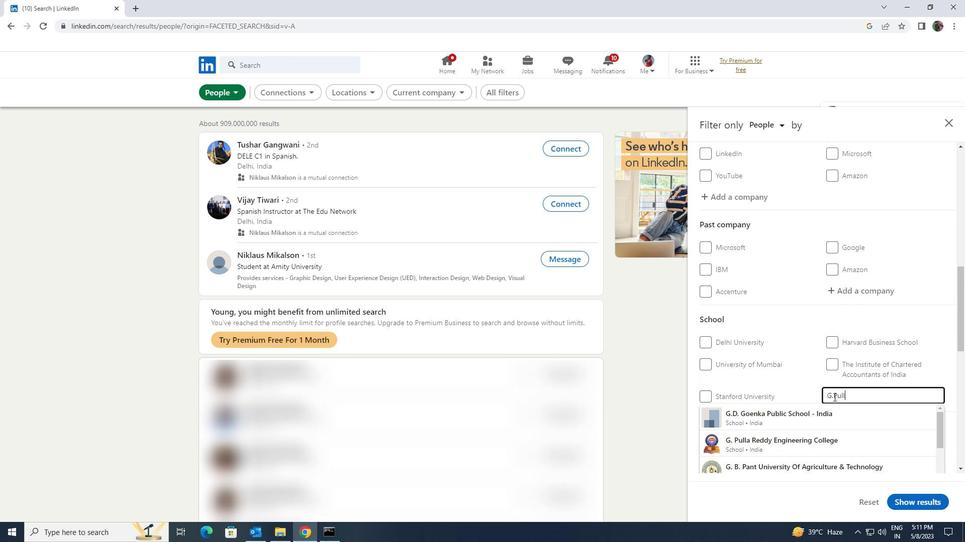
Action: Mouse moved to (829, 407)
Screenshot: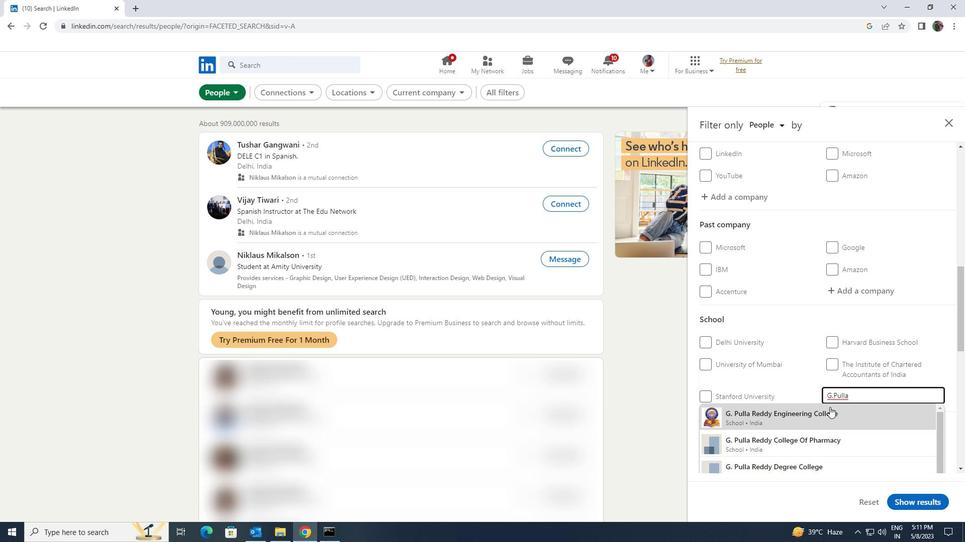 
Action: Mouse pressed left at (829, 407)
Screenshot: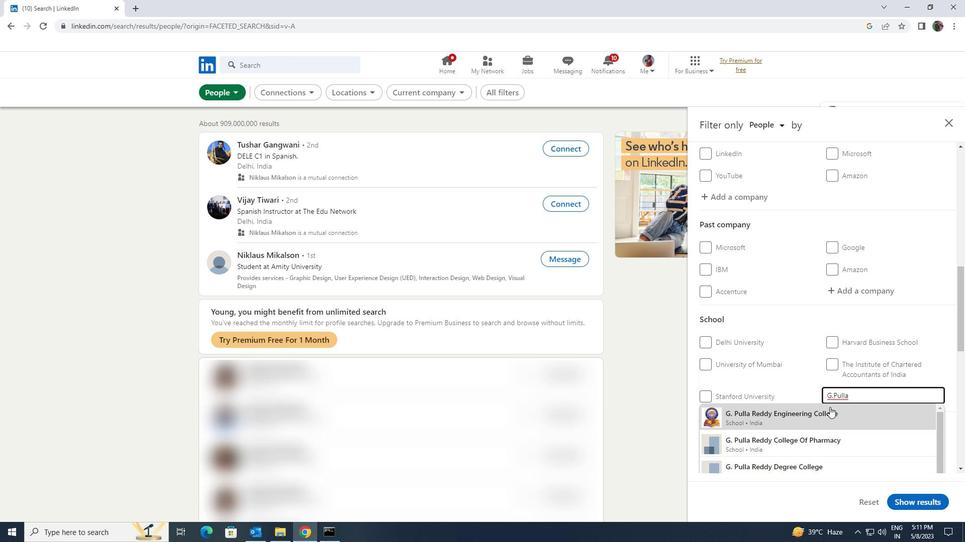 
Action: Mouse scrolled (829, 407) with delta (0, 0)
Screenshot: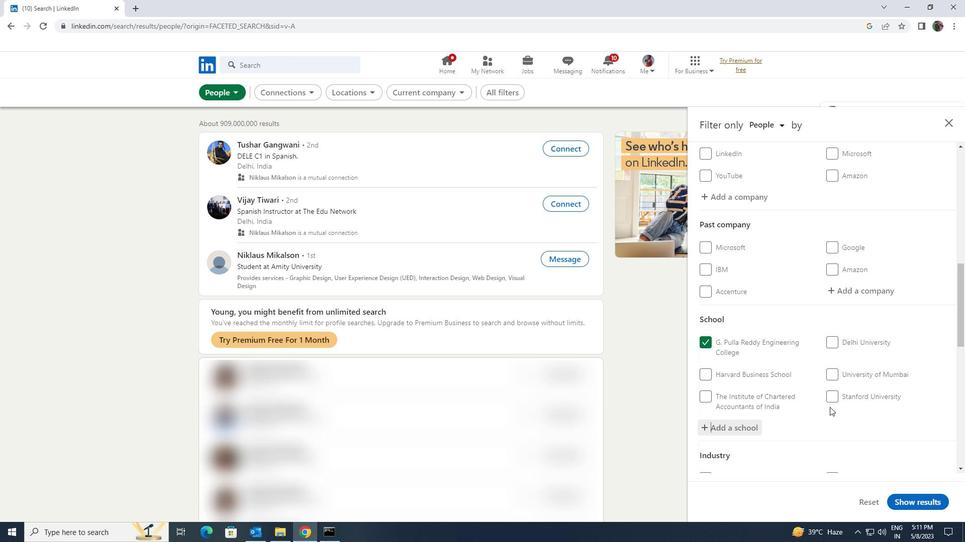 
Action: Mouse scrolled (829, 407) with delta (0, 0)
Screenshot: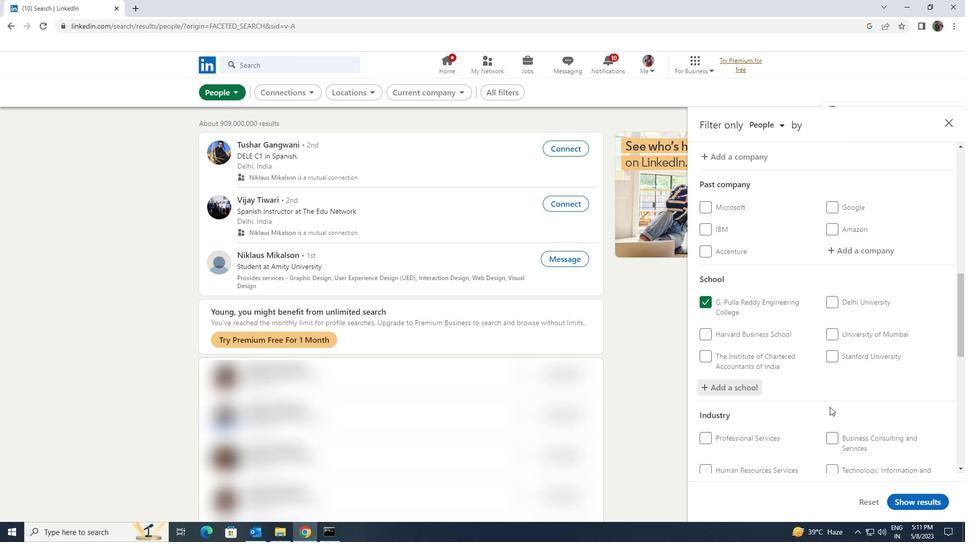 
Action: Mouse scrolled (829, 407) with delta (0, 0)
Screenshot: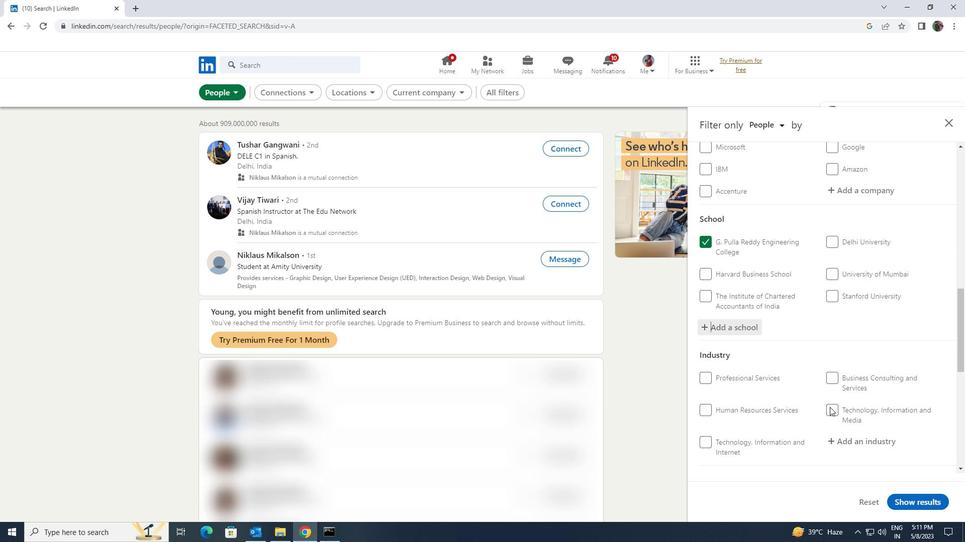 
Action: Mouse moved to (835, 396)
Screenshot: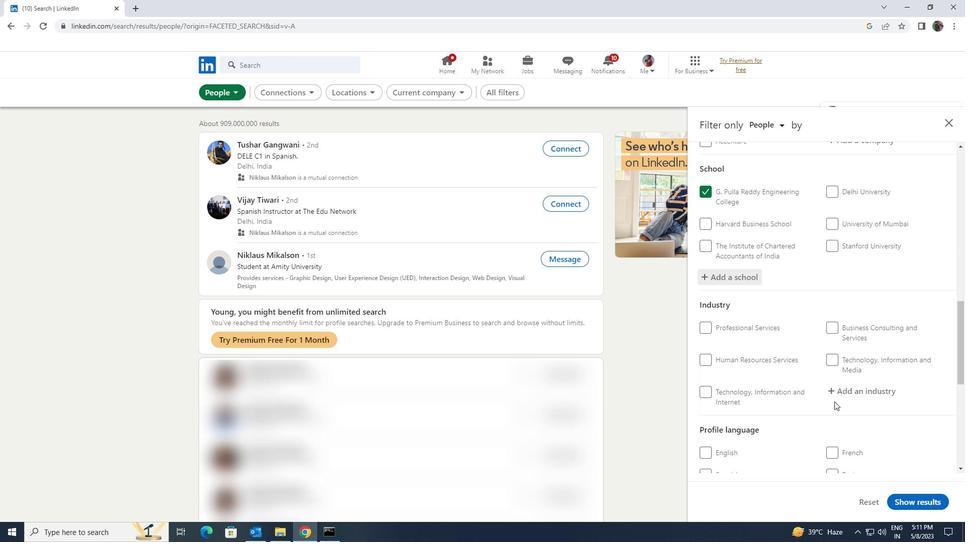
Action: Mouse pressed left at (835, 396)
Screenshot: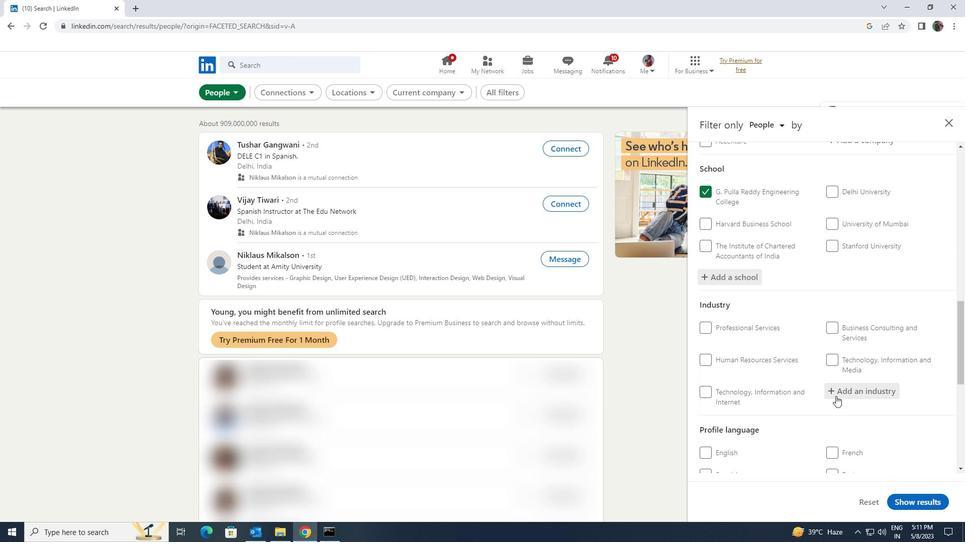 
Action: Key pressed <Key.shift><Key.shift><Key.shift><Key.shift><Key.shift>SPACE<Key.space>
Screenshot: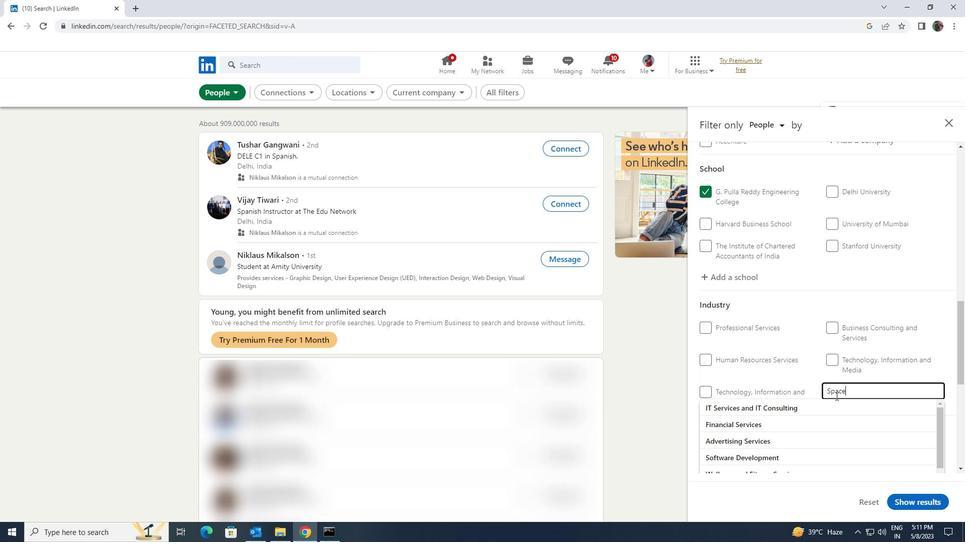 
Action: Mouse moved to (829, 422)
Screenshot: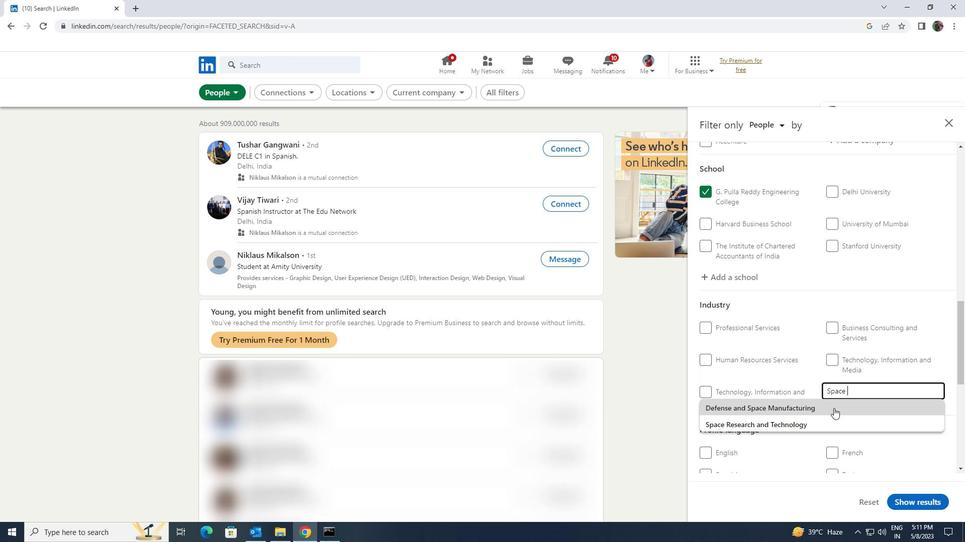 
Action: Mouse pressed left at (829, 422)
Screenshot: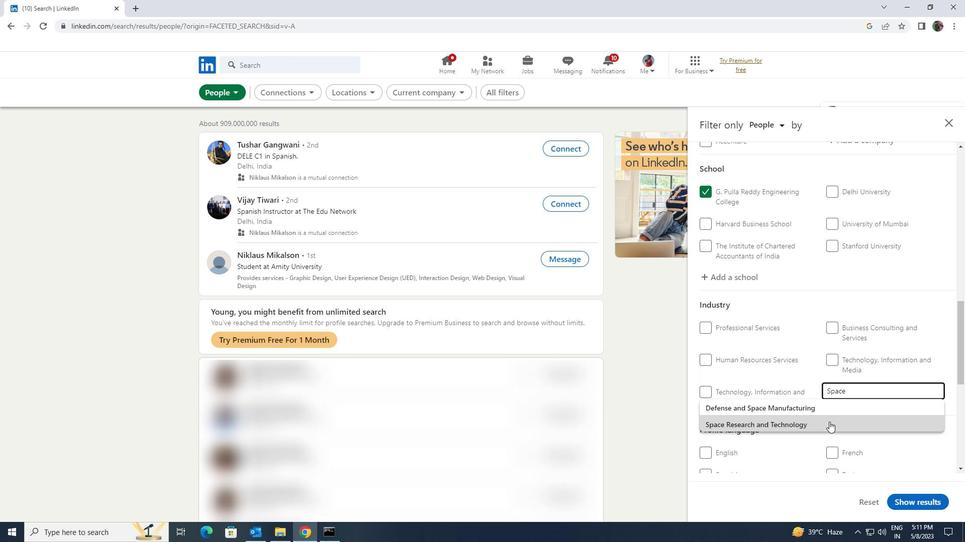 
Action: Mouse scrolled (829, 421) with delta (0, 0)
Screenshot: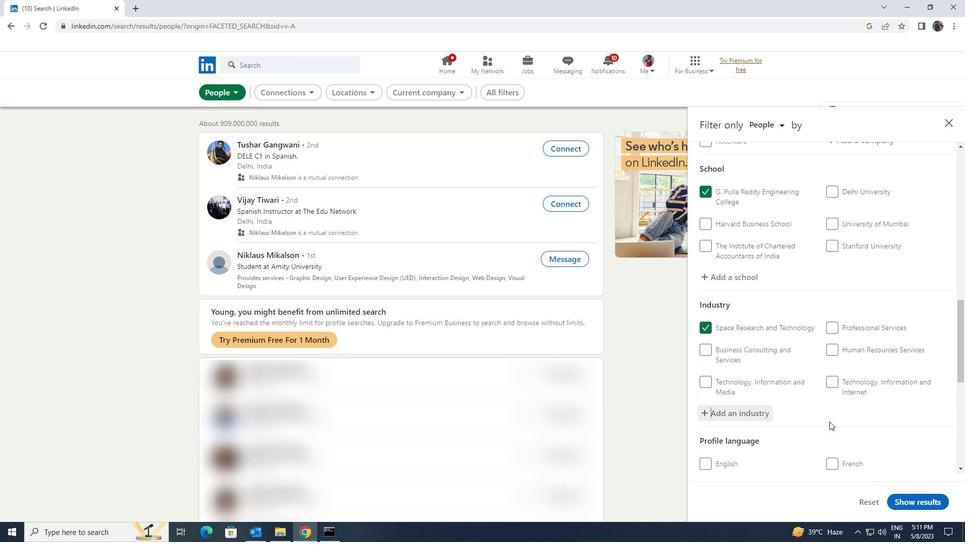 
Action: Mouse scrolled (829, 421) with delta (0, 0)
Screenshot: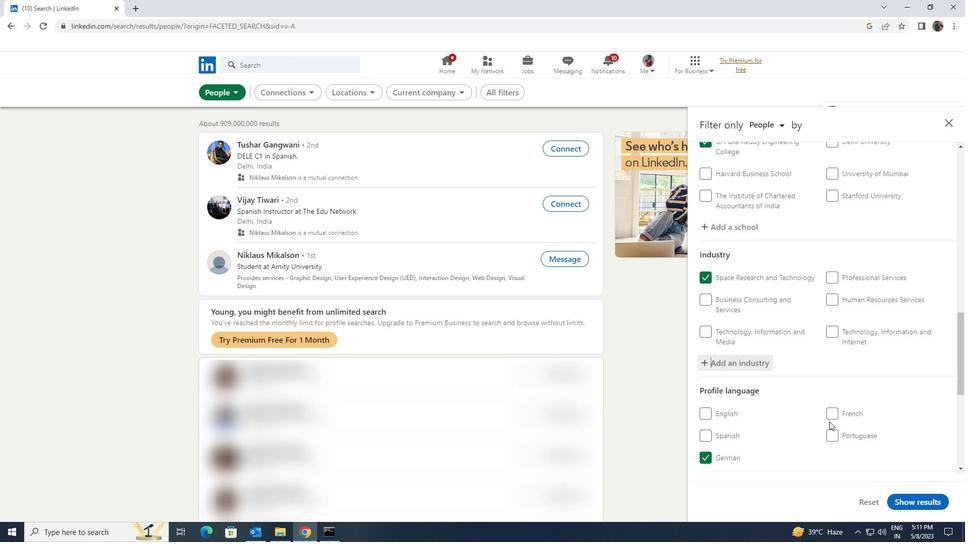 
Action: Mouse scrolled (829, 421) with delta (0, 0)
Screenshot: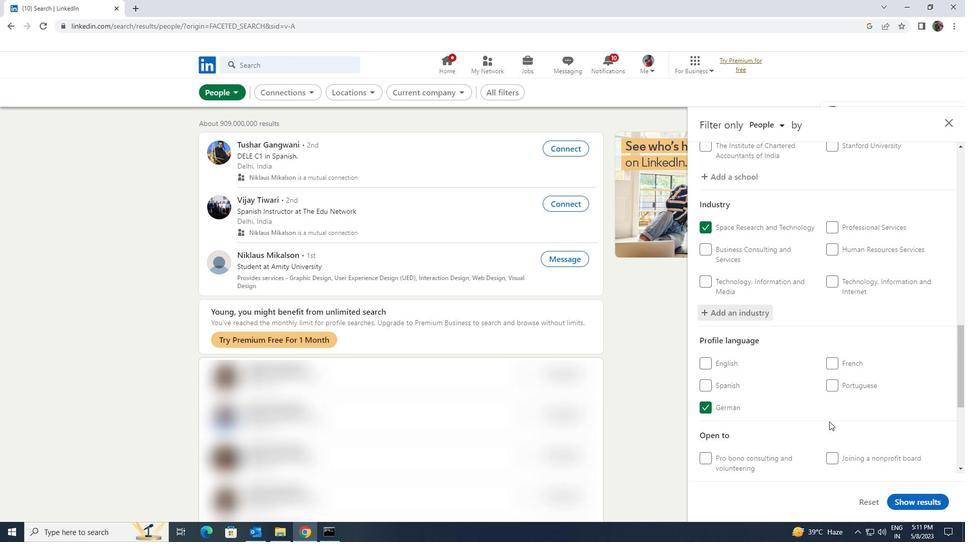 
Action: Mouse scrolled (829, 421) with delta (0, 0)
Screenshot: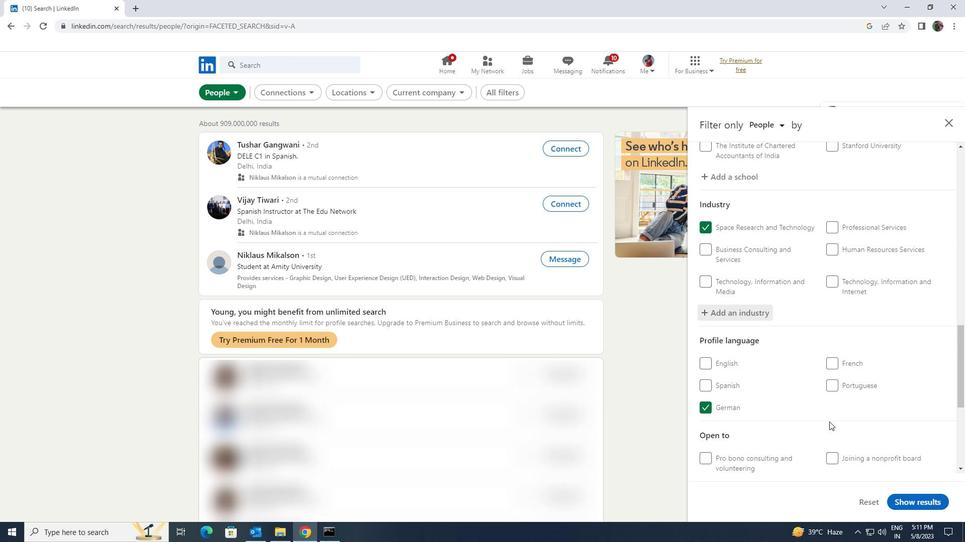 
Action: Mouse scrolled (829, 421) with delta (0, 0)
Screenshot: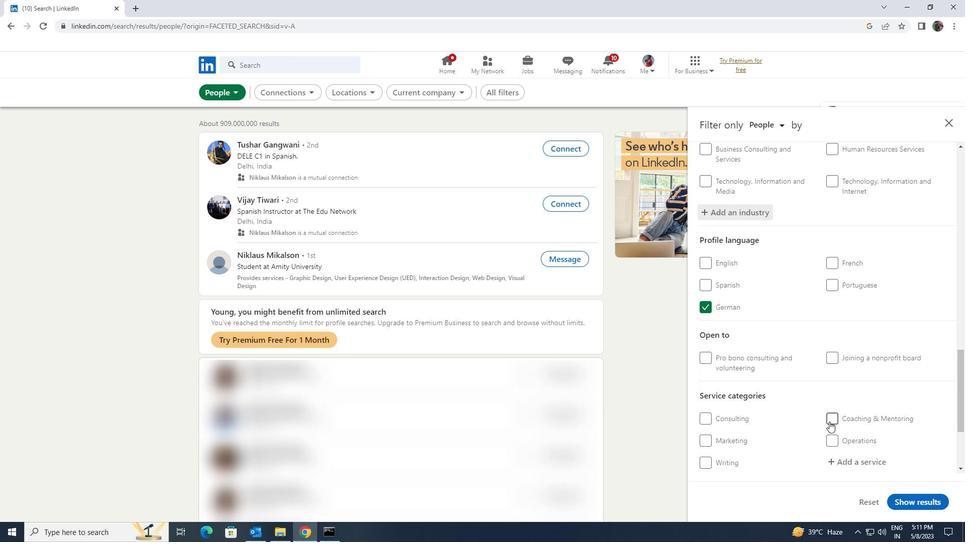 
Action: Mouse moved to (833, 416)
Screenshot: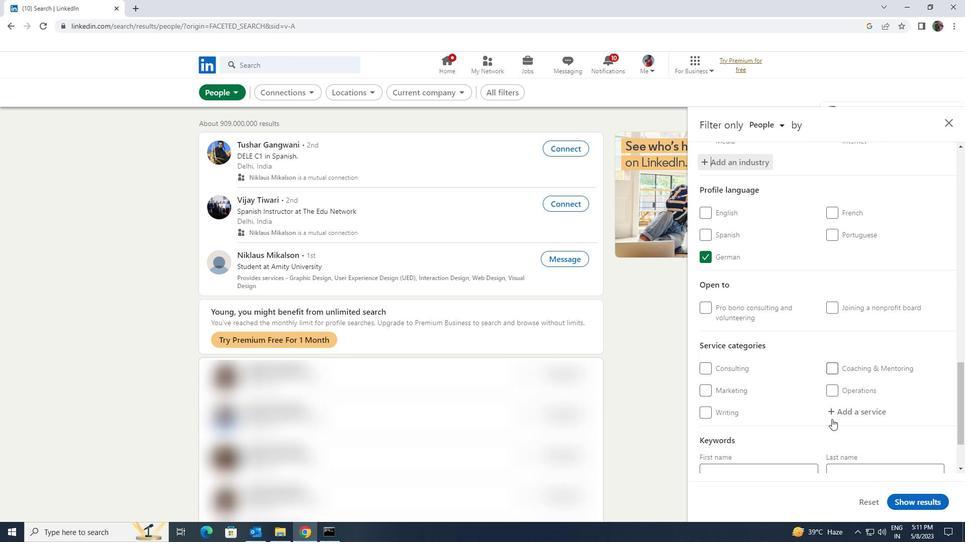 
Action: Mouse pressed left at (833, 416)
Screenshot: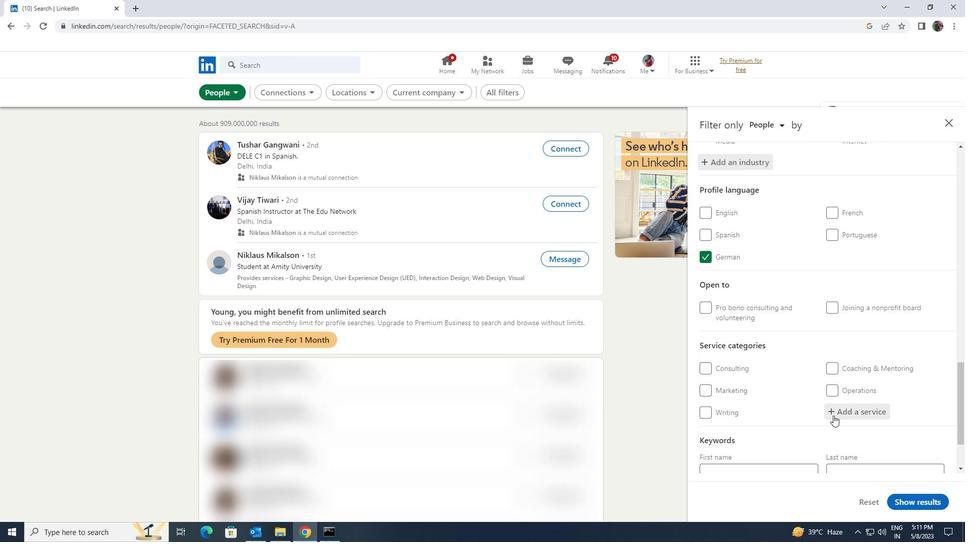 
Action: Key pressed <Key.shift><Key.shift><Key.shift><Key.shift><Key.shift><Key.shift><Key.shift><Key.shift><Key.shift><Key.shift><Key.shift><Key.shift>IMMIG
Screenshot: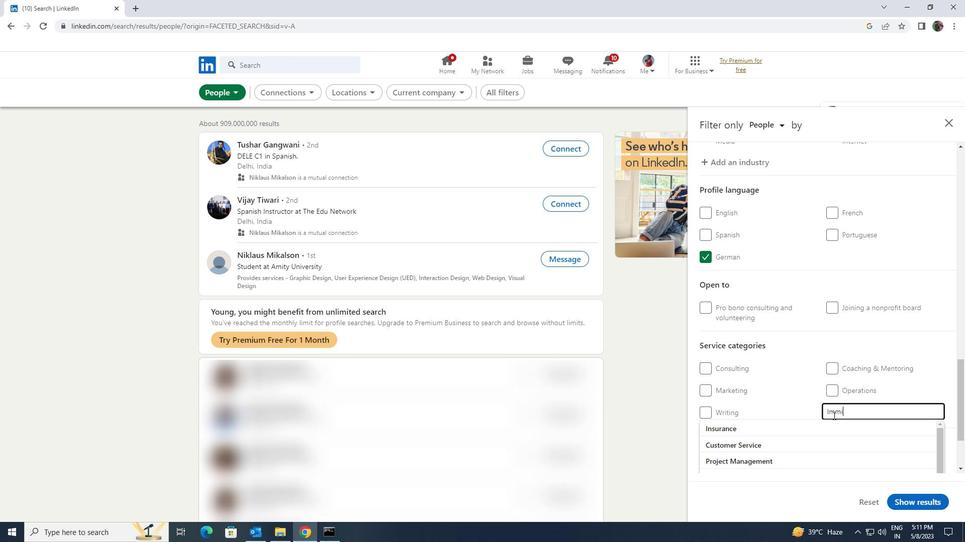
Action: Mouse moved to (827, 427)
Screenshot: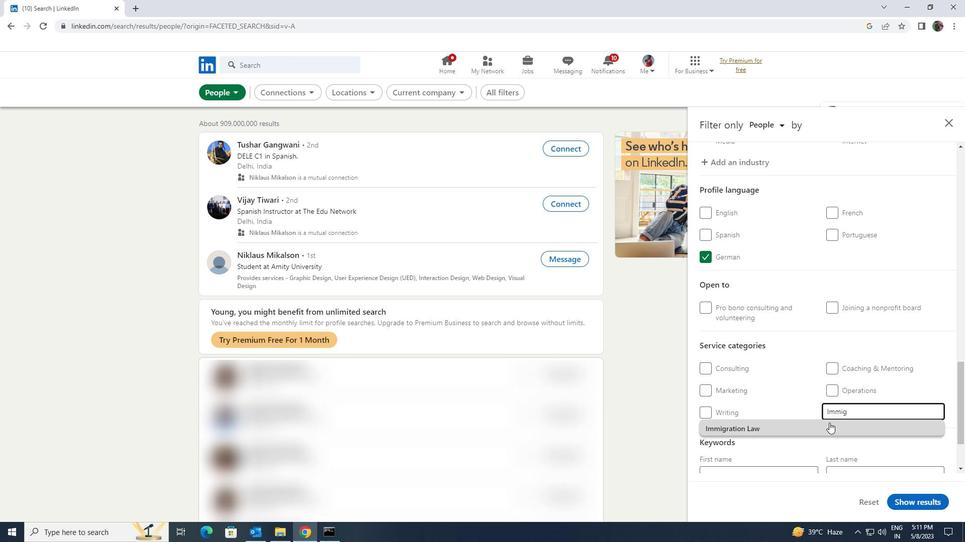 
Action: Mouse pressed left at (827, 427)
Screenshot: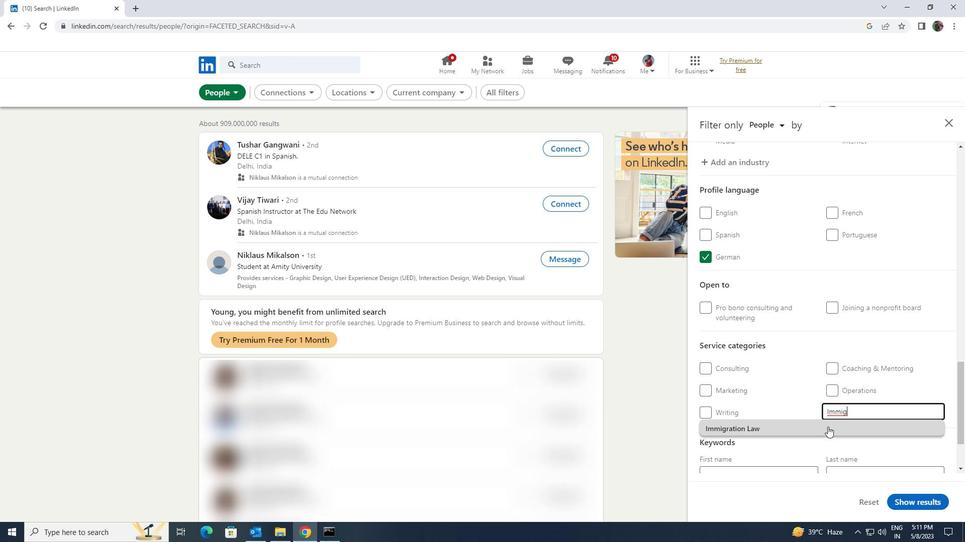 
Action: Mouse moved to (801, 425)
Screenshot: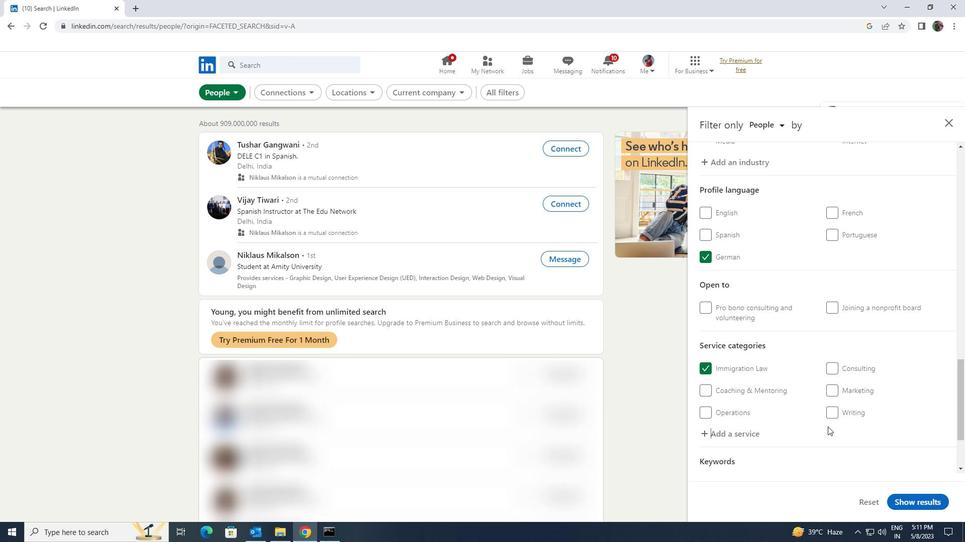 
Action: Mouse scrolled (801, 424) with delta (0, 0)
Screenshot: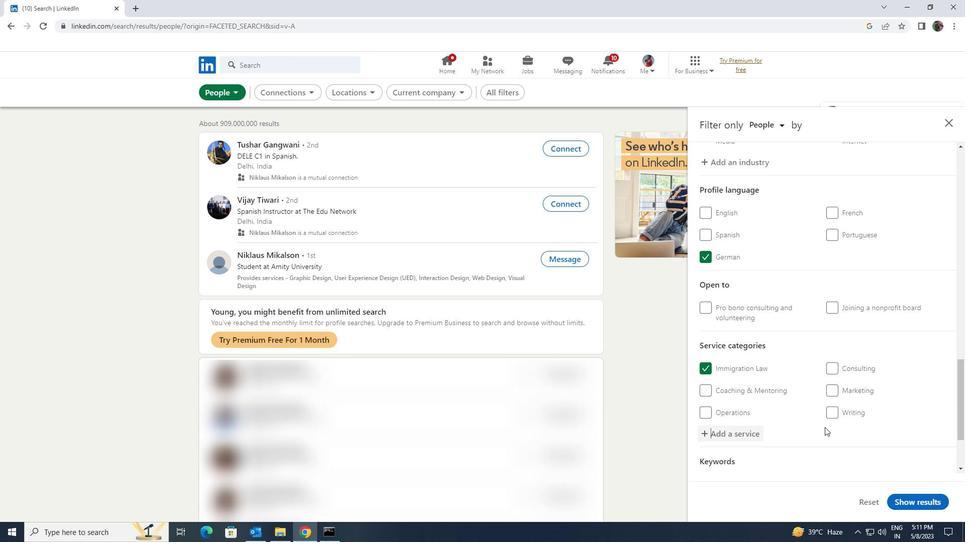 
Action: Mouse scrolled (801, 424) with delta (0, 0)
Screenshot: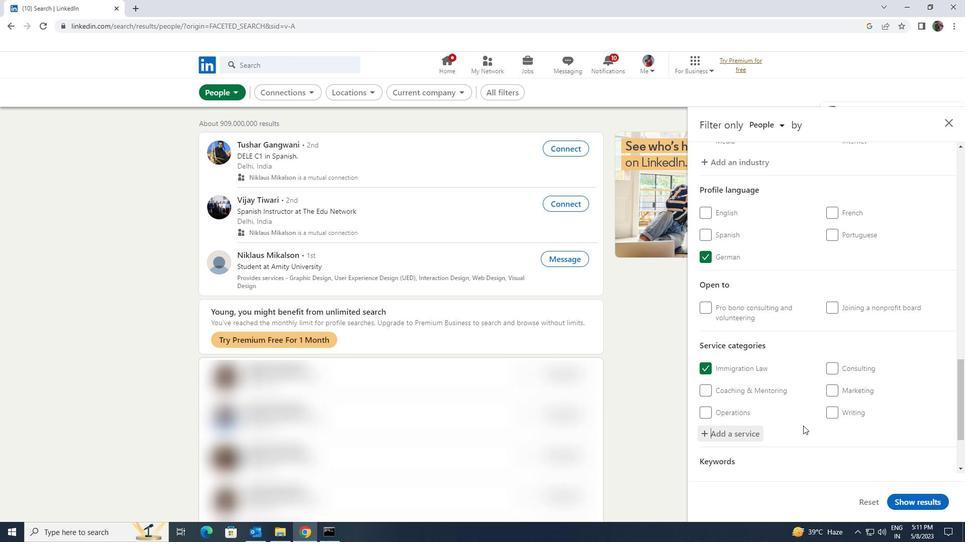 
Action: Mouse scrolled (801, 424) with delta (0, 0)
Screenshot: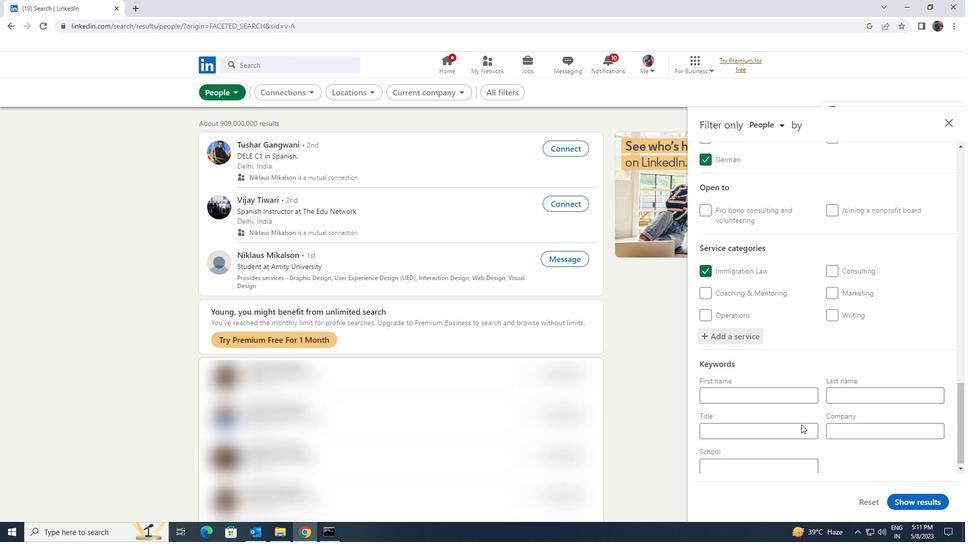
Action: Mouse moved to (793, 425)
Screenshot: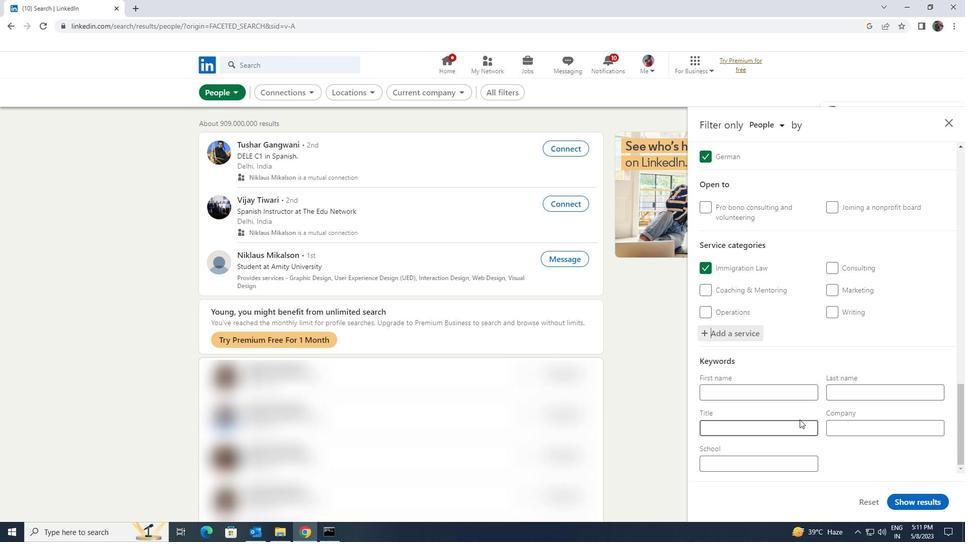 
Action: Mouse pressed left at (793, 425)
Screenshot: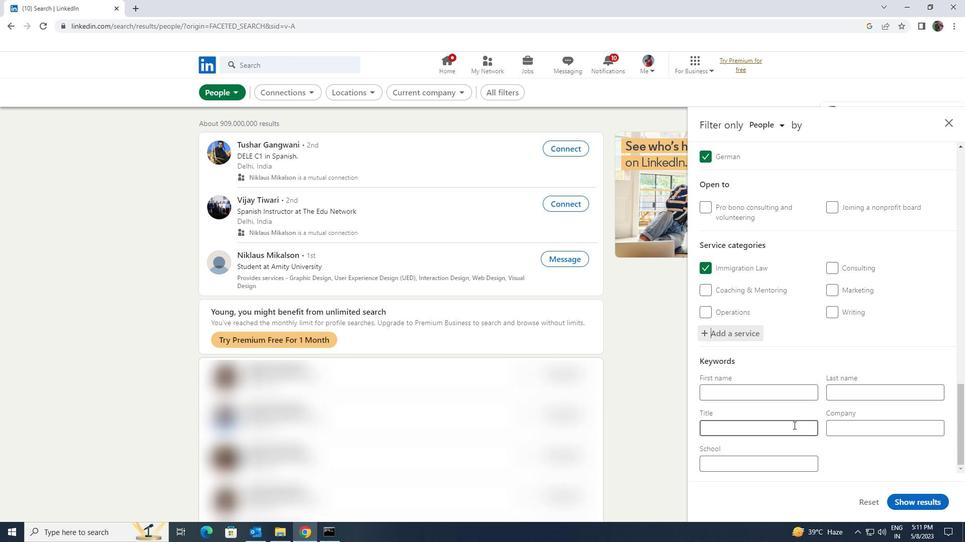 
Action: Key pressed <Key.shift><Key.shift><Key.shift><Key.shift><Key.shift><Key.shift><Key.shift><Key.shift><Key.shift><Key.shift><Key.shift><Key.shift><Key.shift><Key.shift><Key.shift>CARPENTER
Screenshot: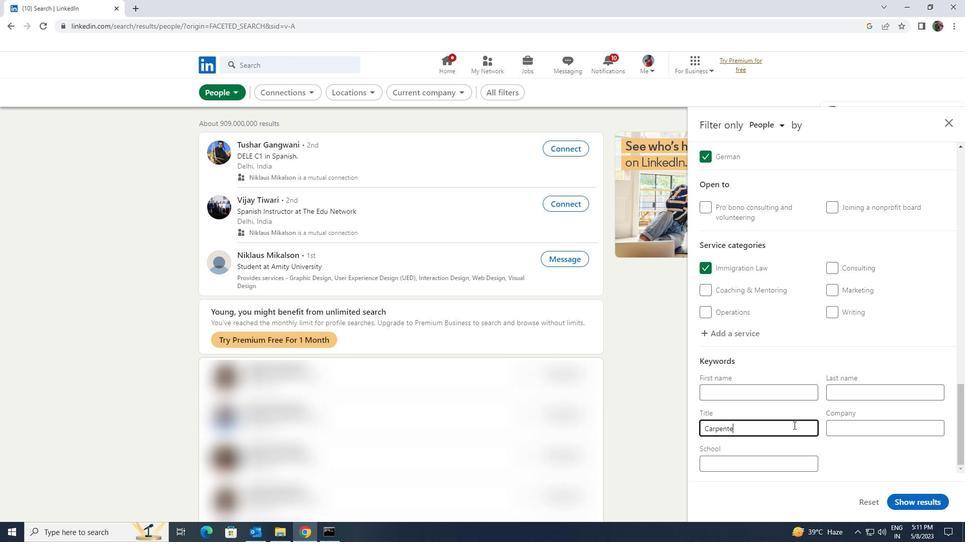 
Action: Mouse moved to (908, 500)
Screenshot: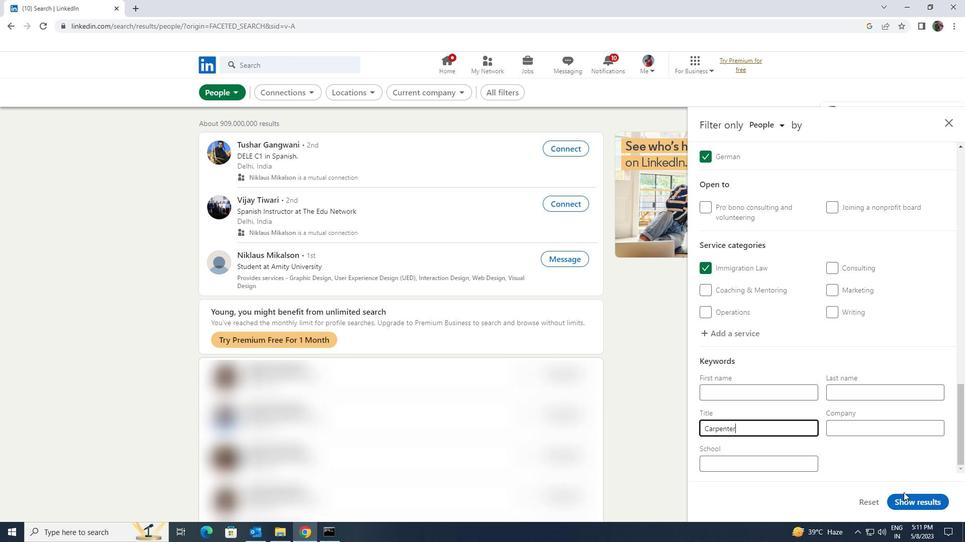 
Action: Mouse pressed left at (908, 500)
Screenshot: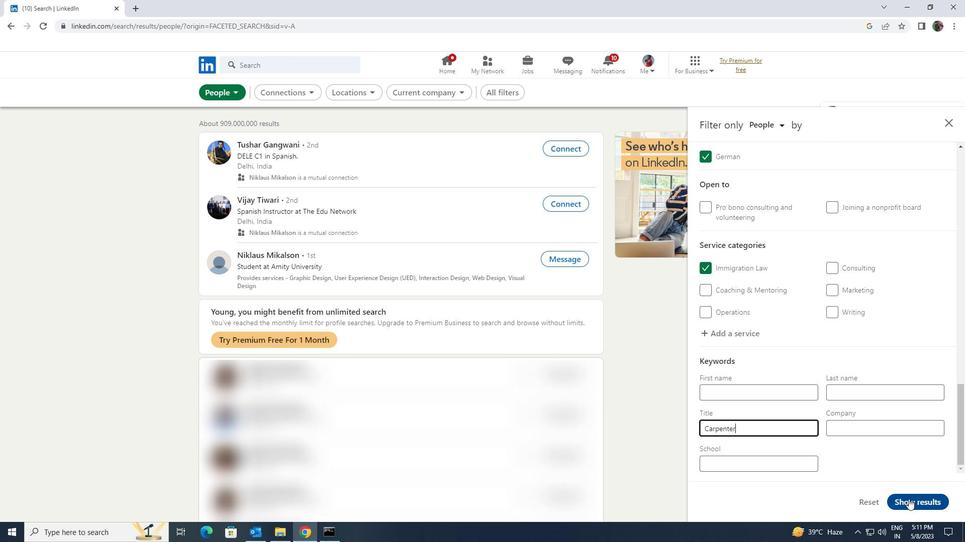 
